 Task: Create a due date automation trigger when advanced on, on the monday after a card is due add dates starting this month at 11:00 AM.
Action: Mouse moved to (1112, 335)
Screenshot: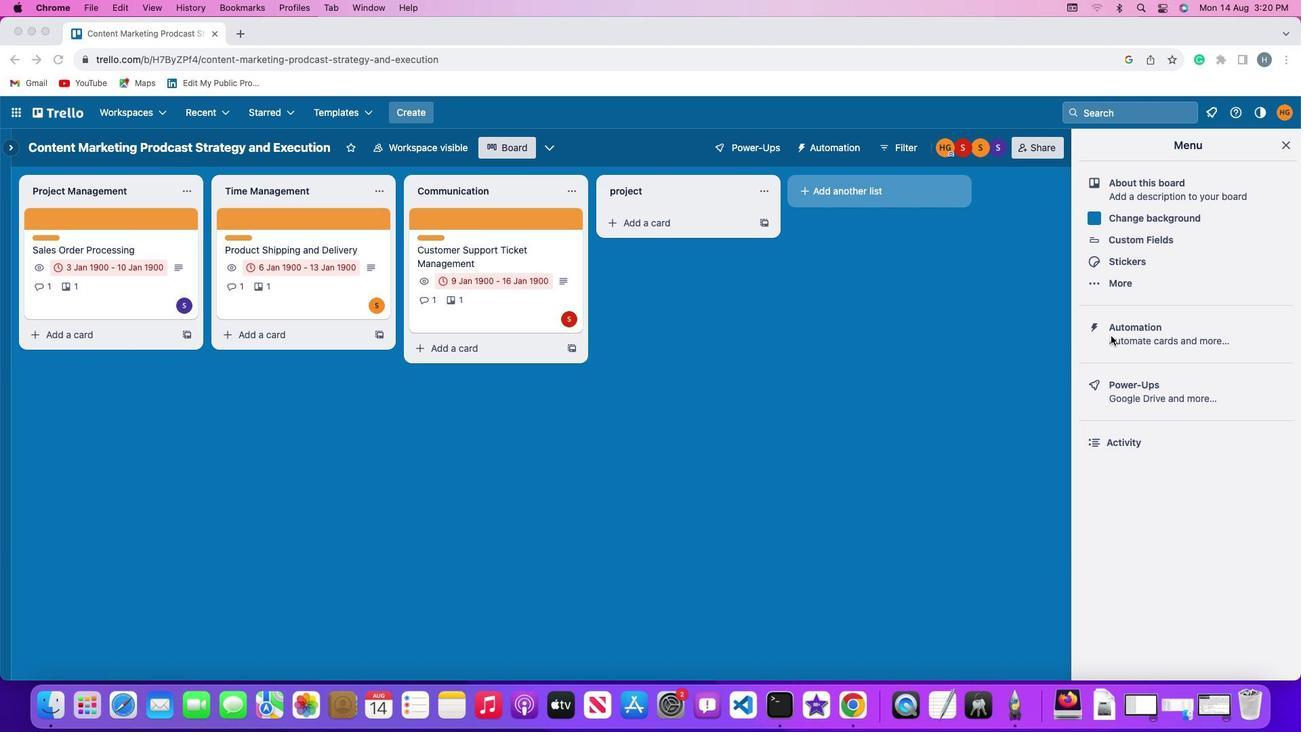 
Action: Mouse pressed left at (1112, 335)
Screenshot: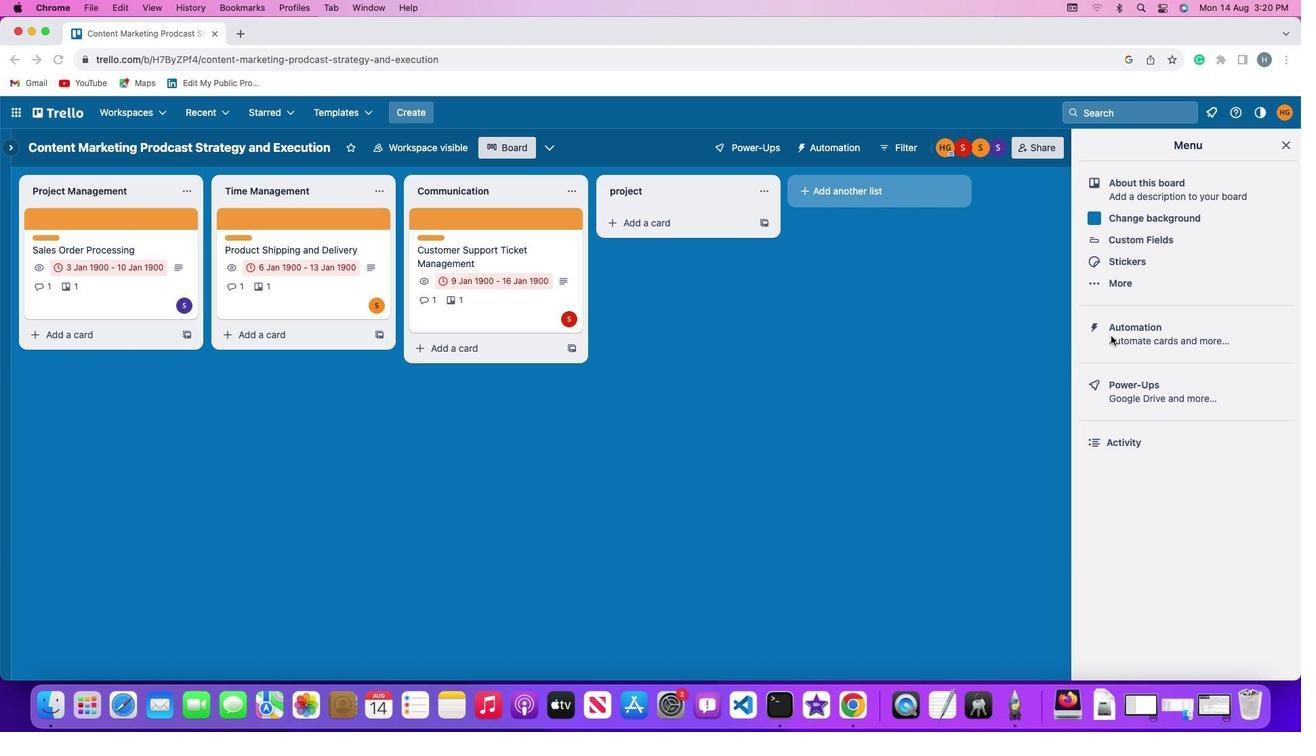 
Action: Mouse pressed left at (1112, 335)
Screenshot: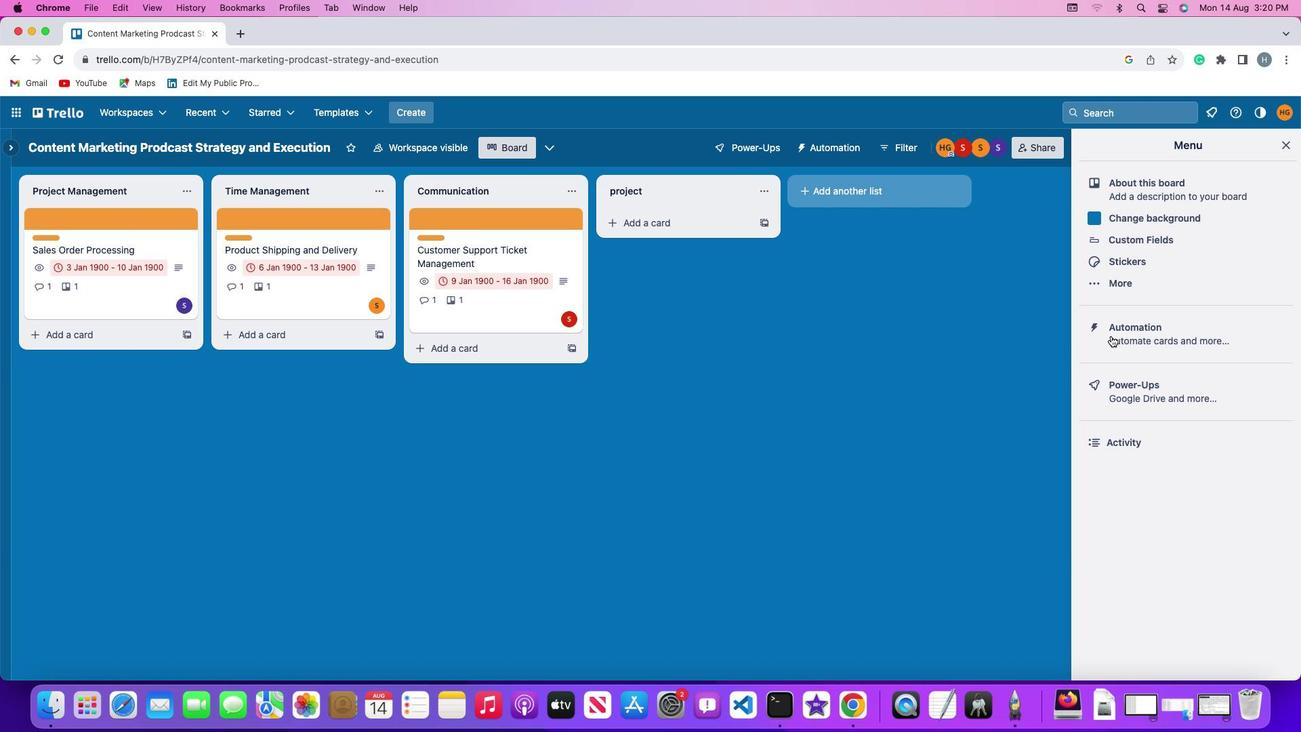 
Action: Mouse moved to (71, 318)
Screenshot: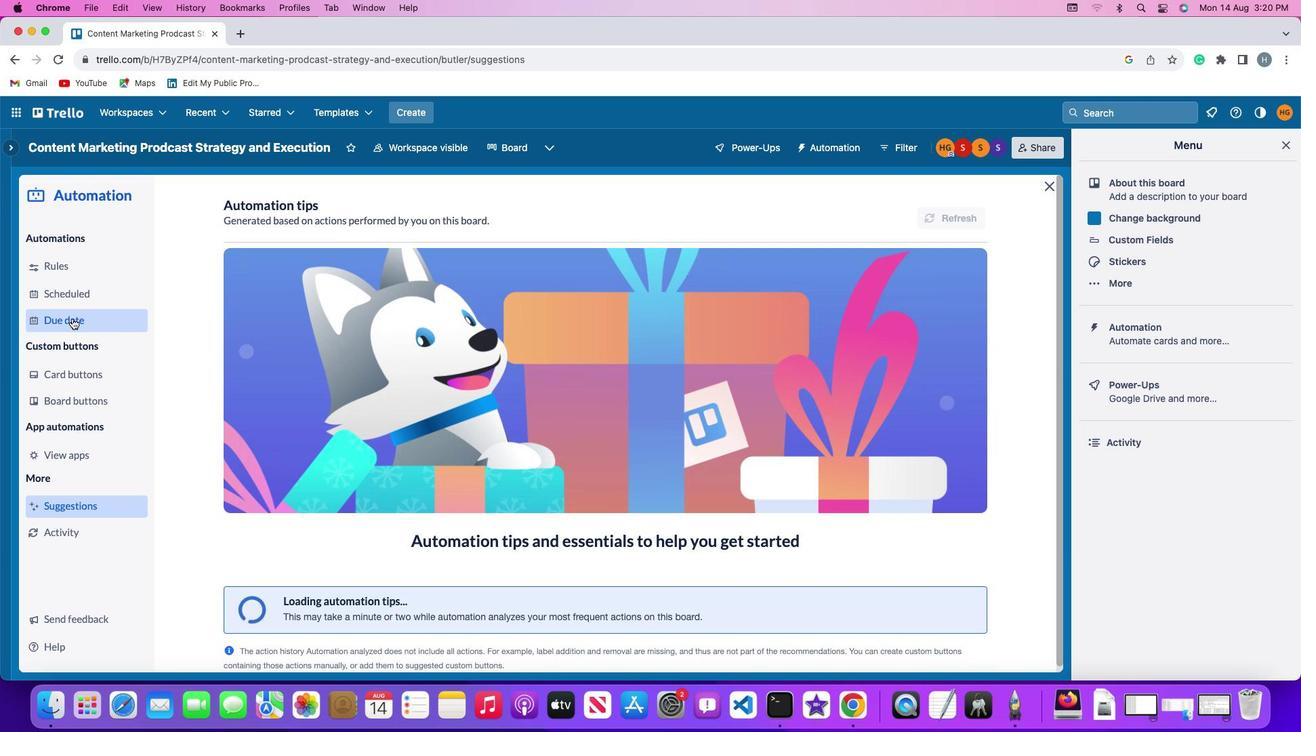 
Action: Mouse pressed left at (71, 318)
Screenshot: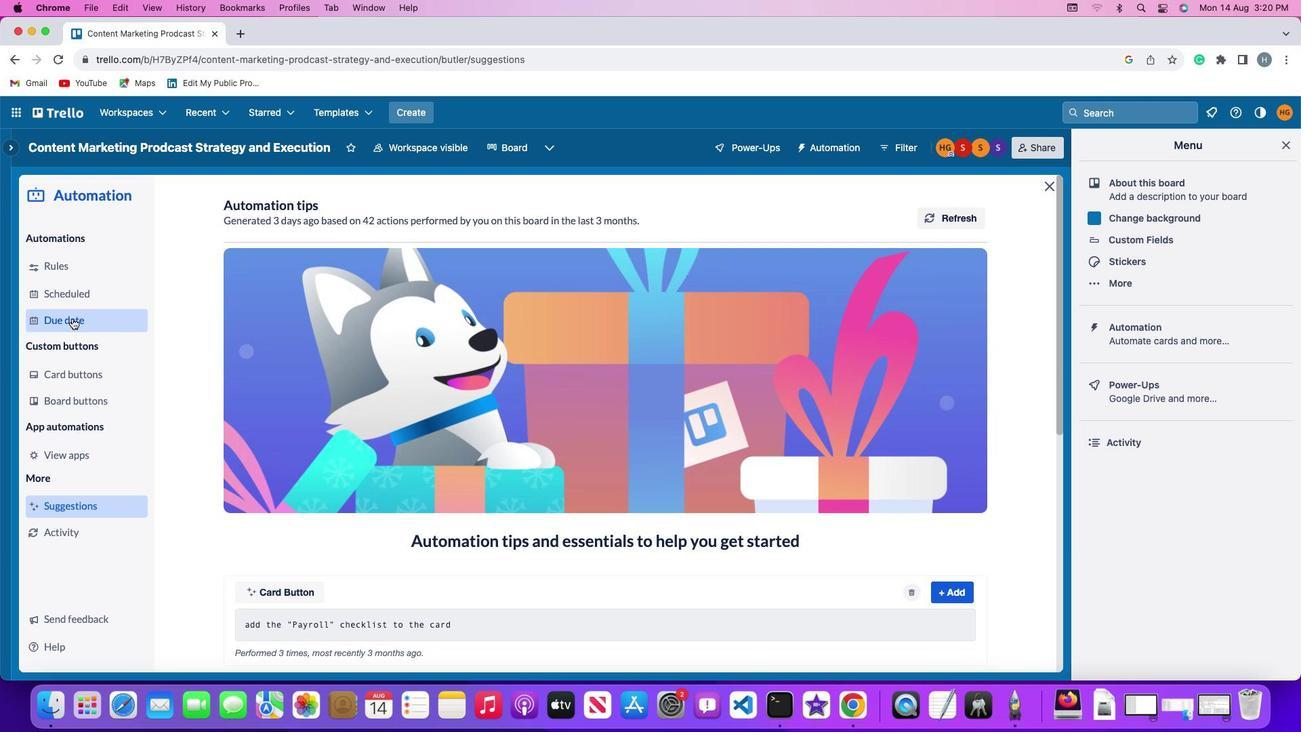 
Action: Mouse moved to (918, 208)
Screenshot: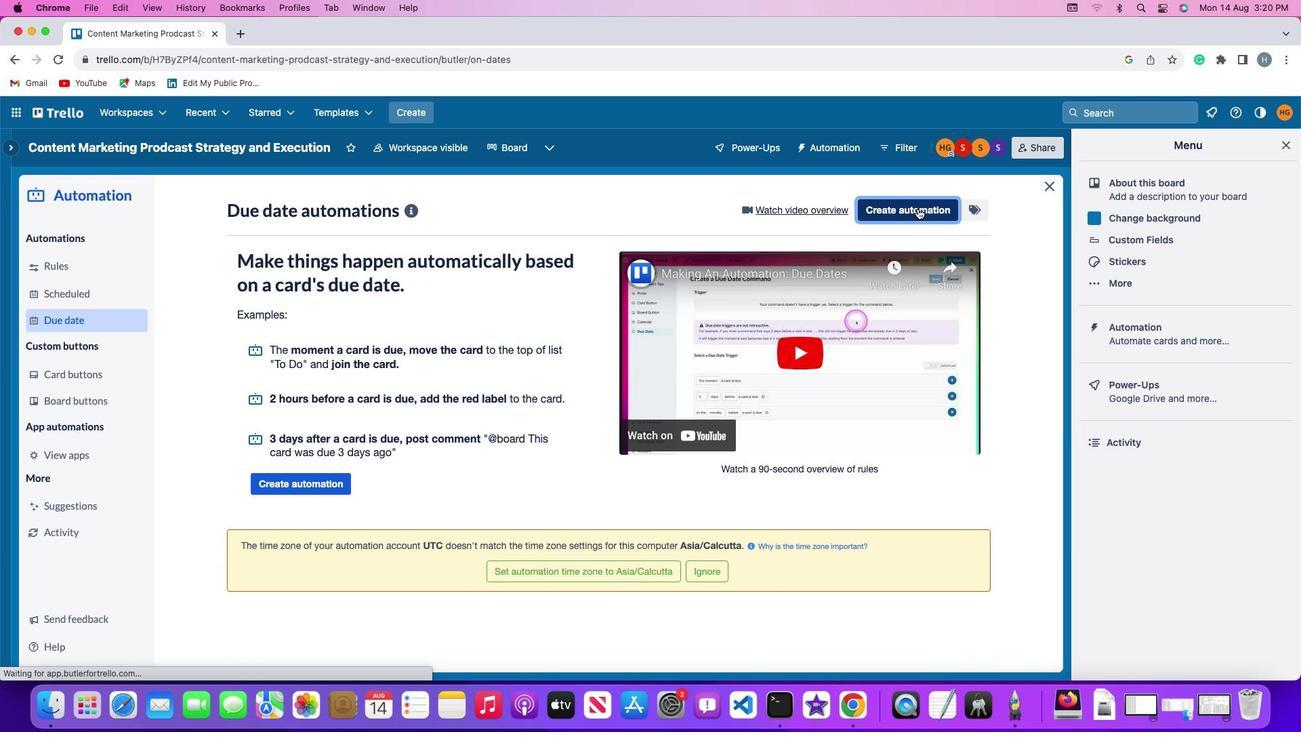 
Action: Mouse pressed left at (918, 208)
Screenshot: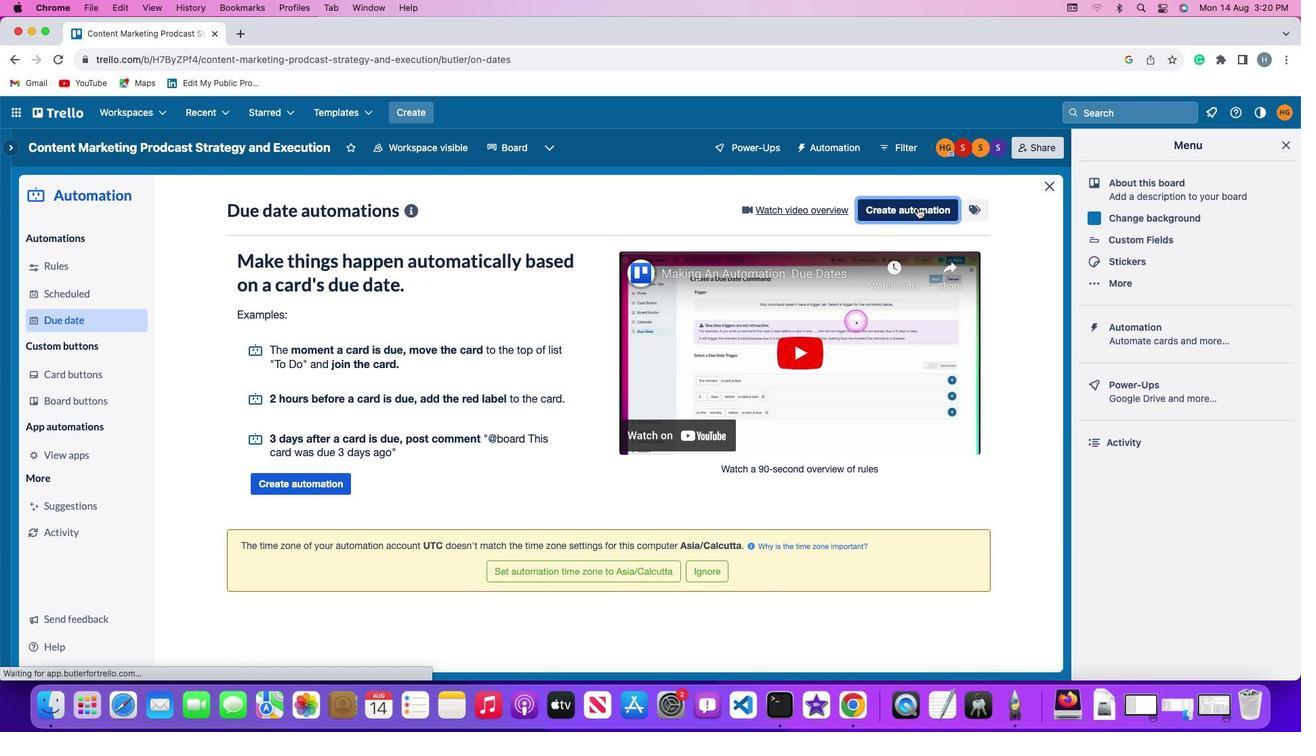 
Action: Mouse moved to (309, 344)
Screenshot: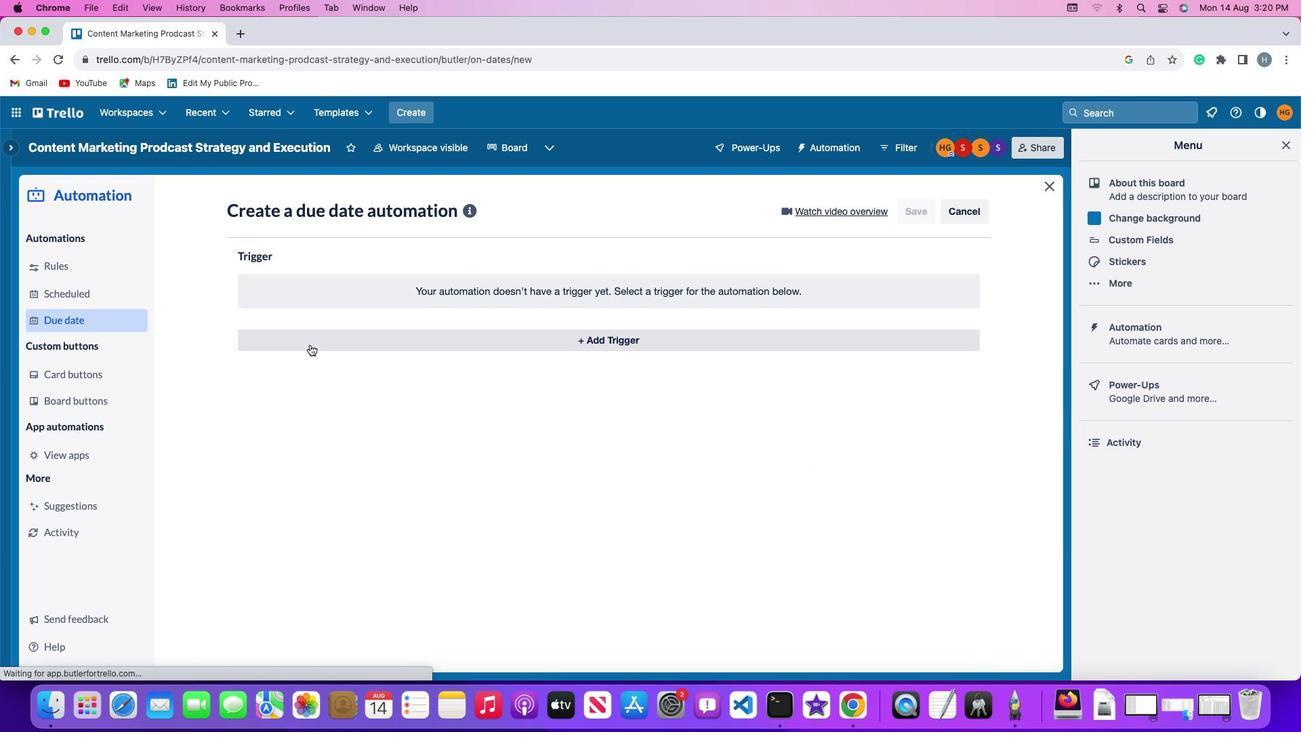 
Action: Mouse pressed left at (309, 344)
Screenshot: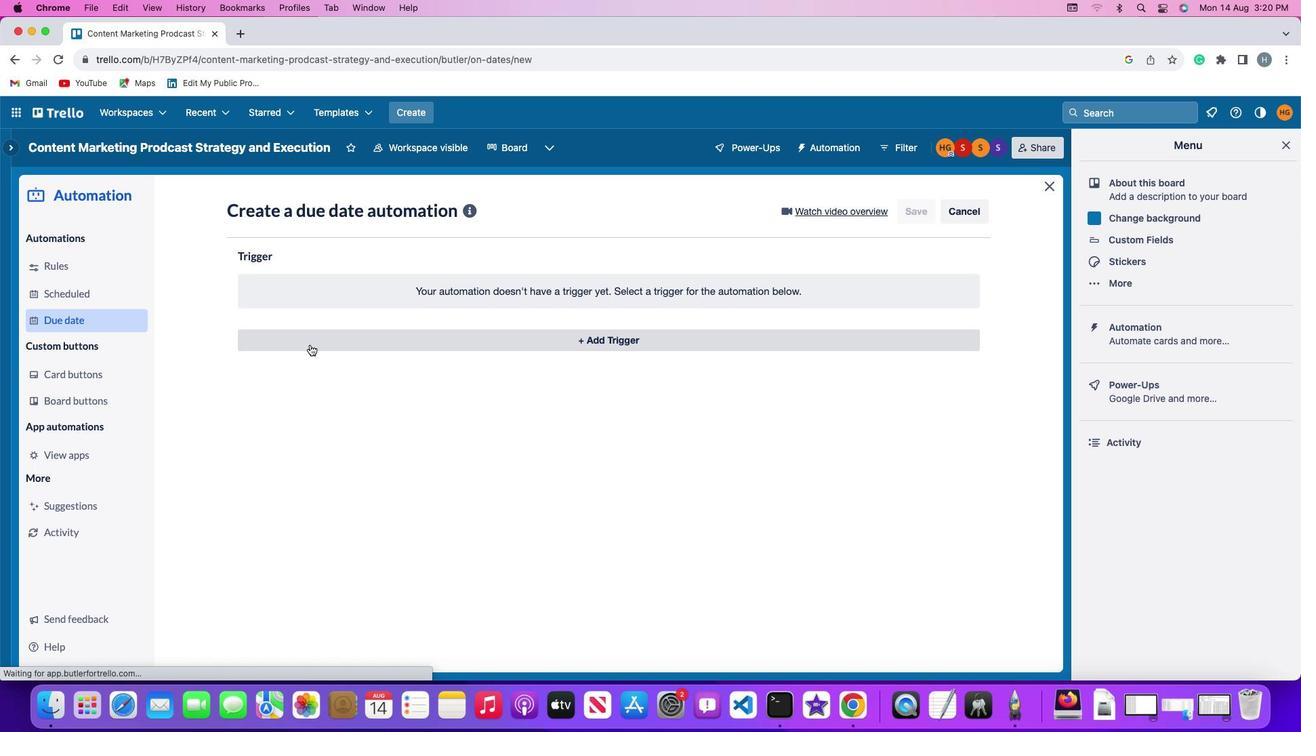 
Action: Mouse moved to (311, 596)
Screenshot: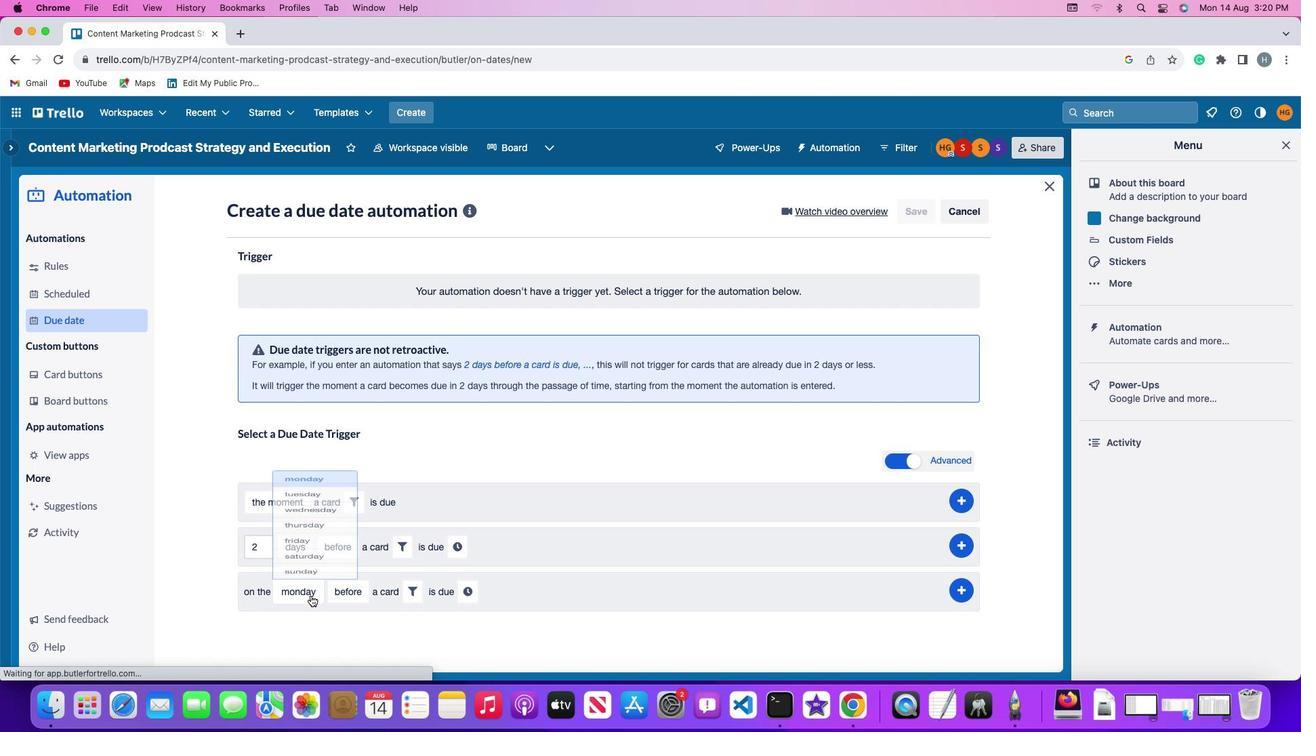 
Action: Mouse pressed left at (311, 596)
Screenshot: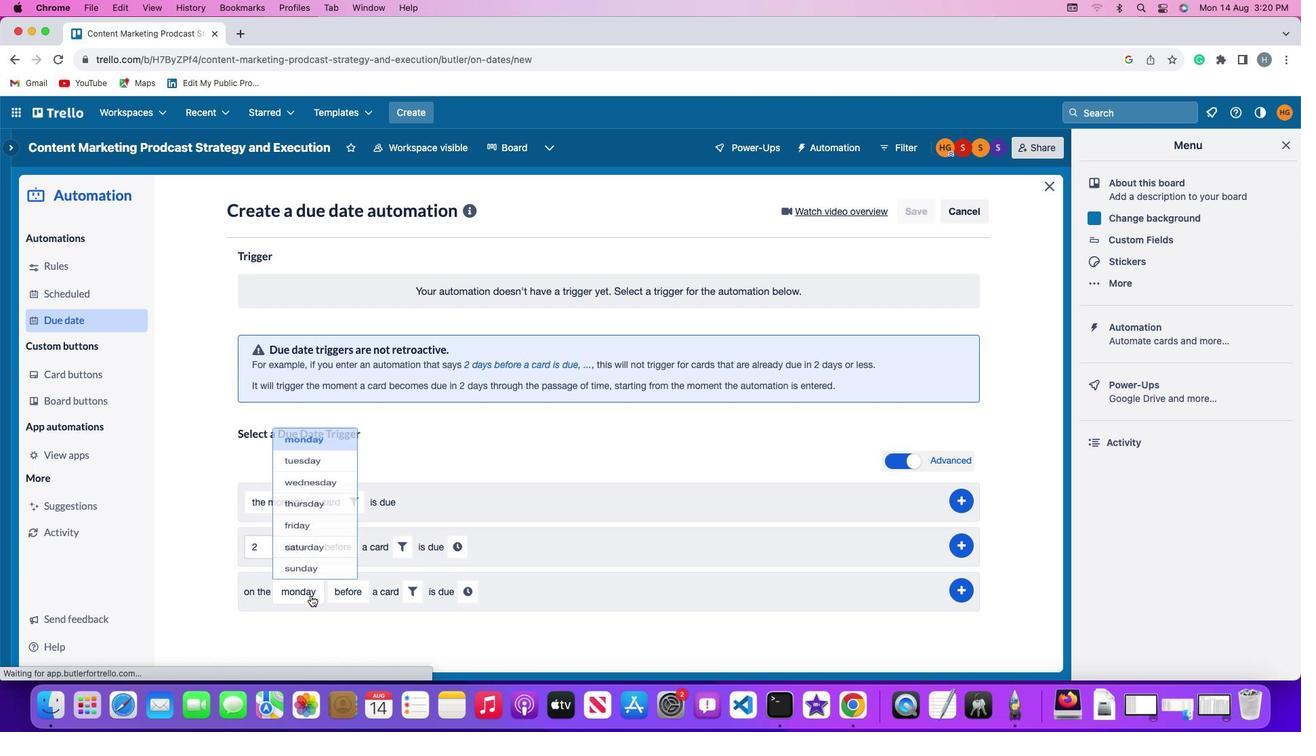 
Action: Mouse moved to (307, 410)
Screenshot: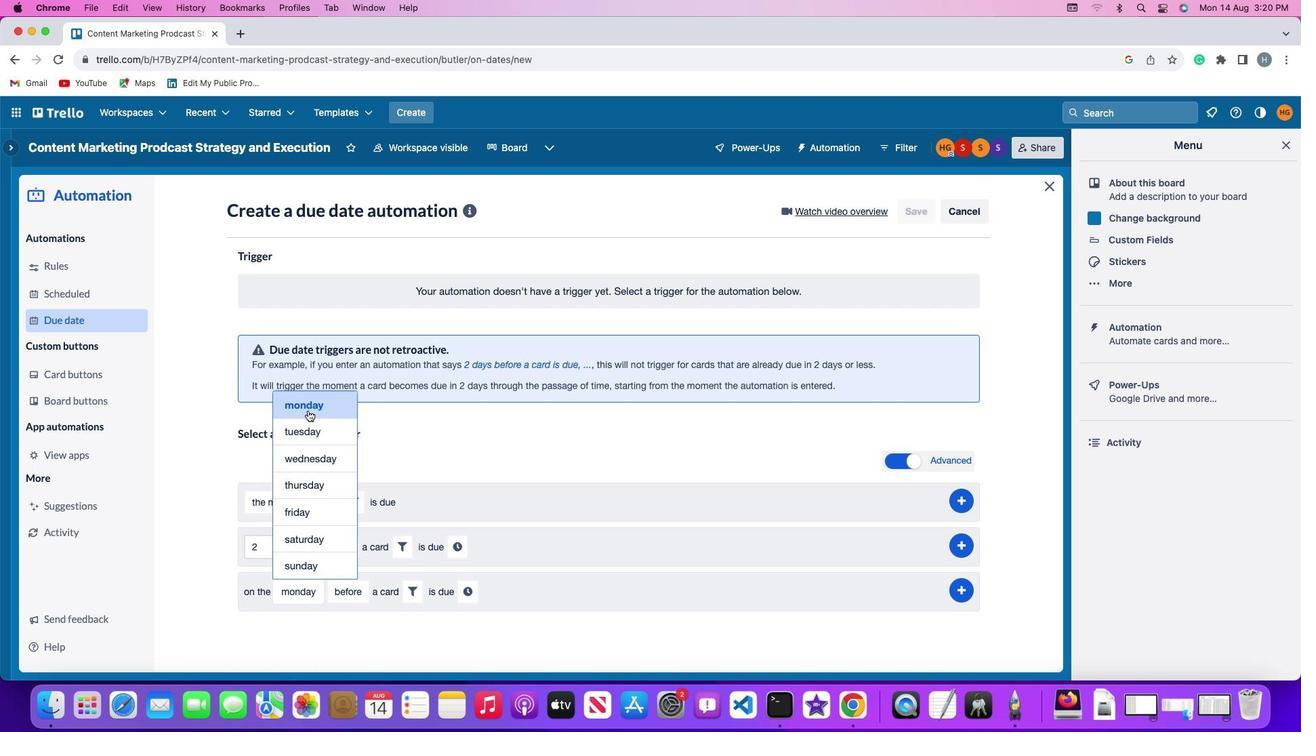 
Action: Mouse pressed left at (307, 410)
Screenshot: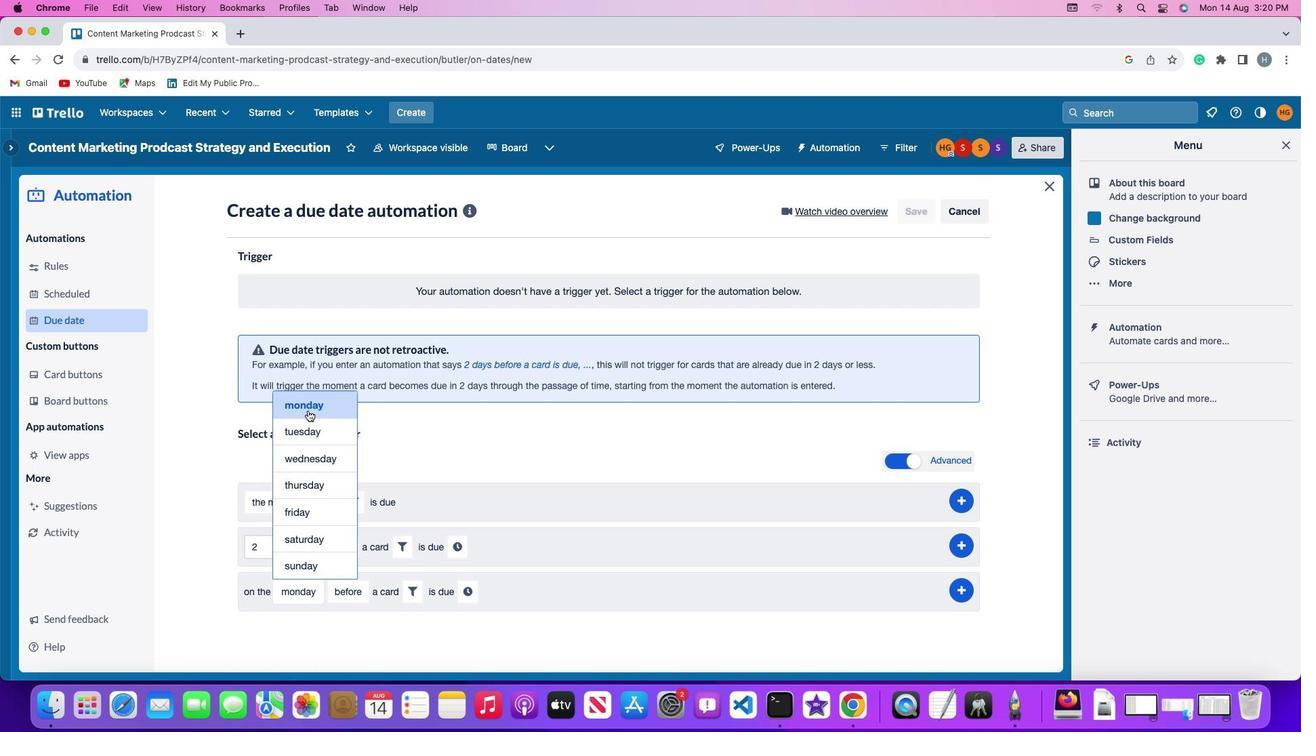 
Action: Mouse moved to (358, 589)
Screenshot: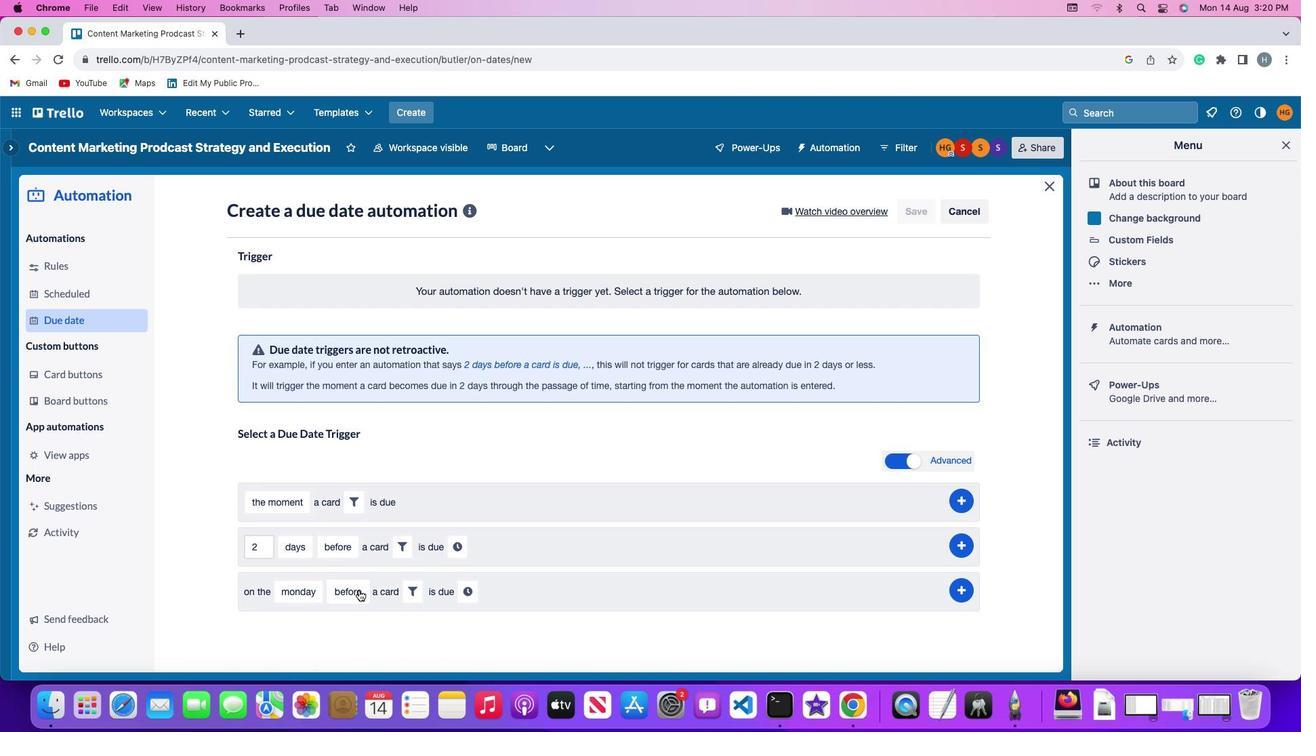 
Action: Mouse pressed left at (358, 589)
Screenshot: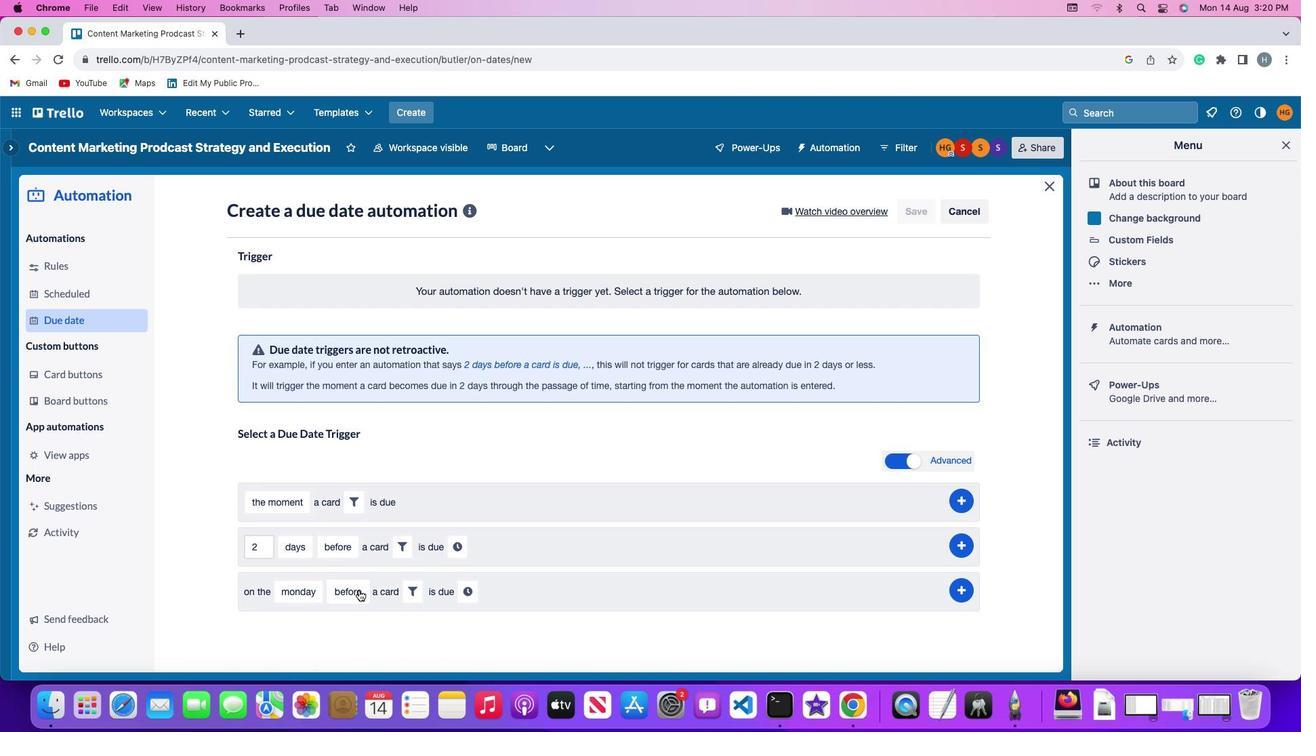 
Action: Mouse moved to (366, 502)
Screenshot: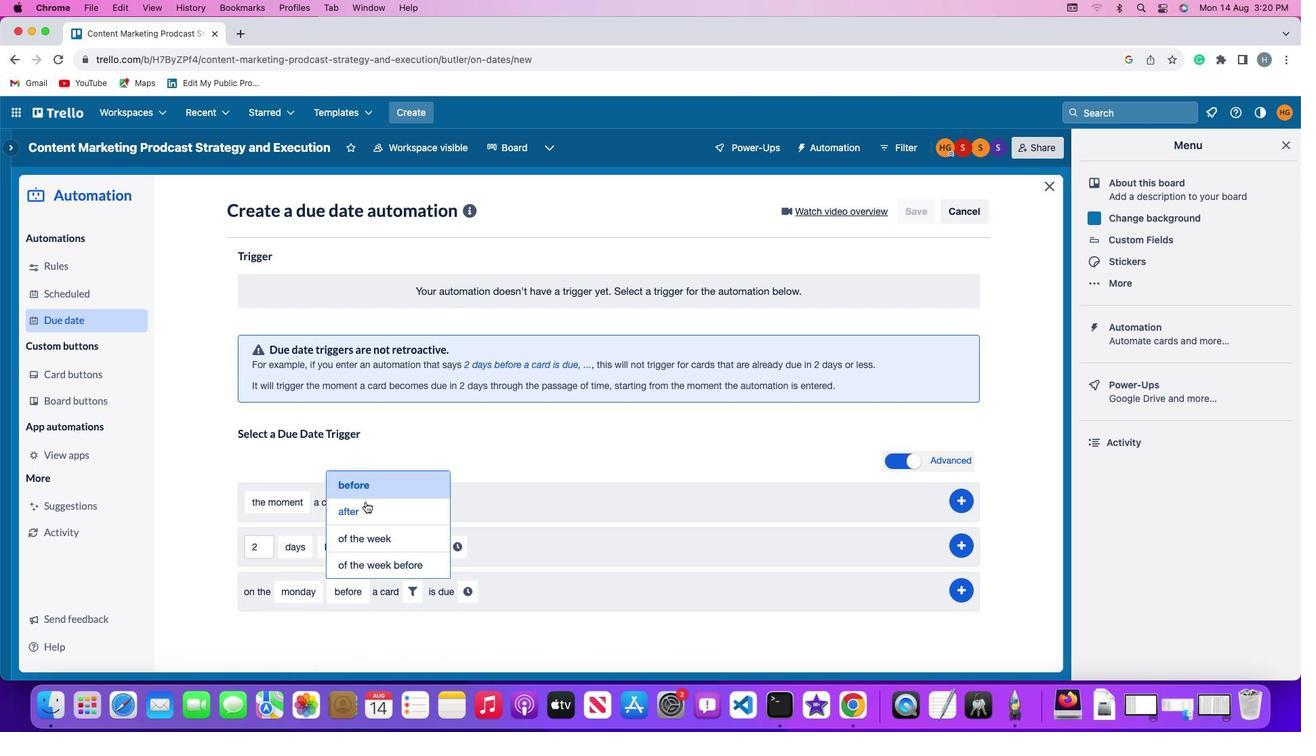 
Action: Mouse pressed left at (366, 502)
Screenshot: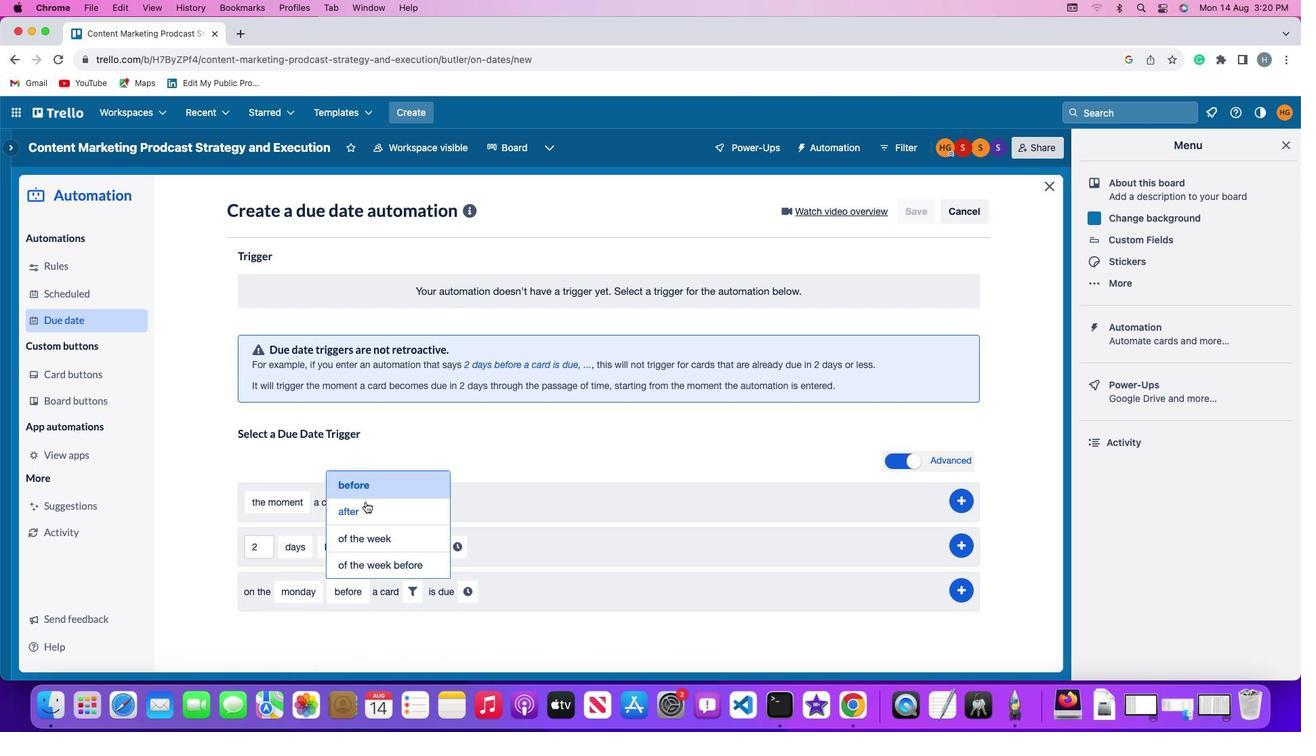 
Action: Mouse moved to (402, 590)
Screenshot: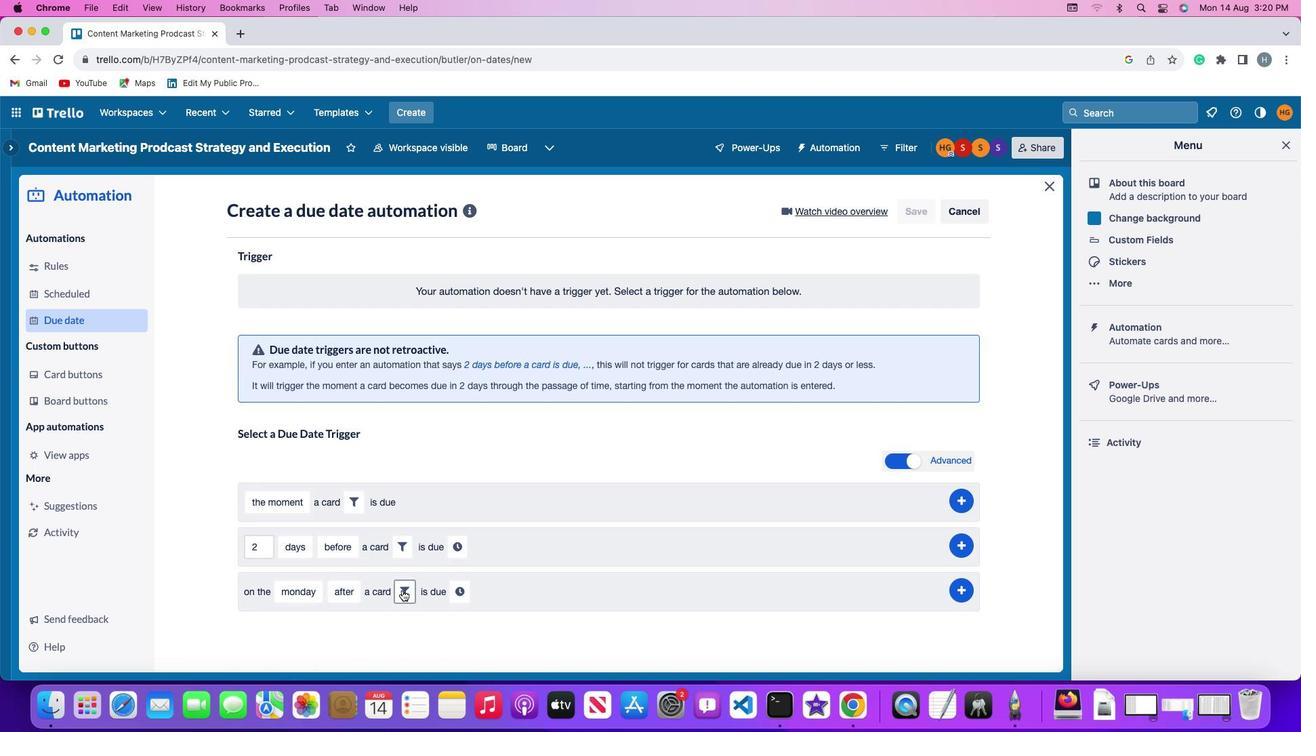 
Action: Mouse pressed left at (402, 590)
Screenshot: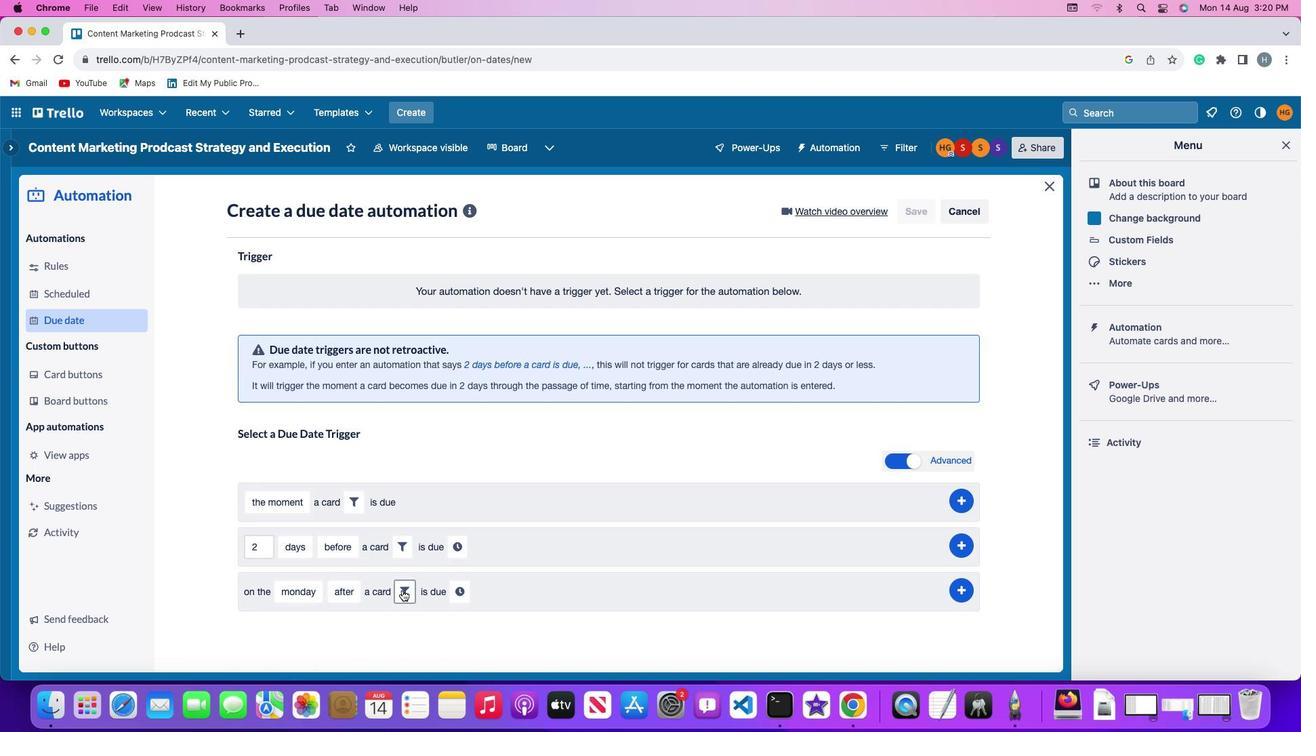 
Action: Mouse moved to (469, 639)
Screenshot: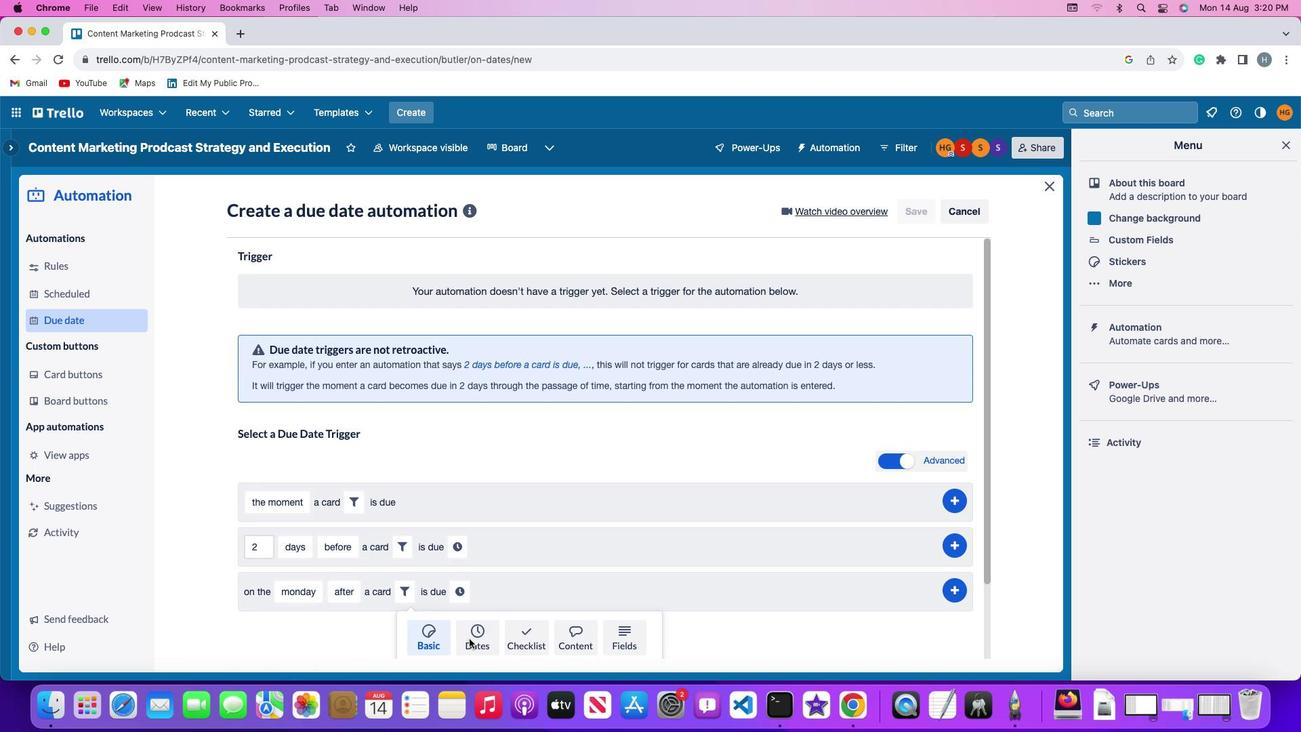 
Action: Mouse pressed left at (469, 639)
Screenshot: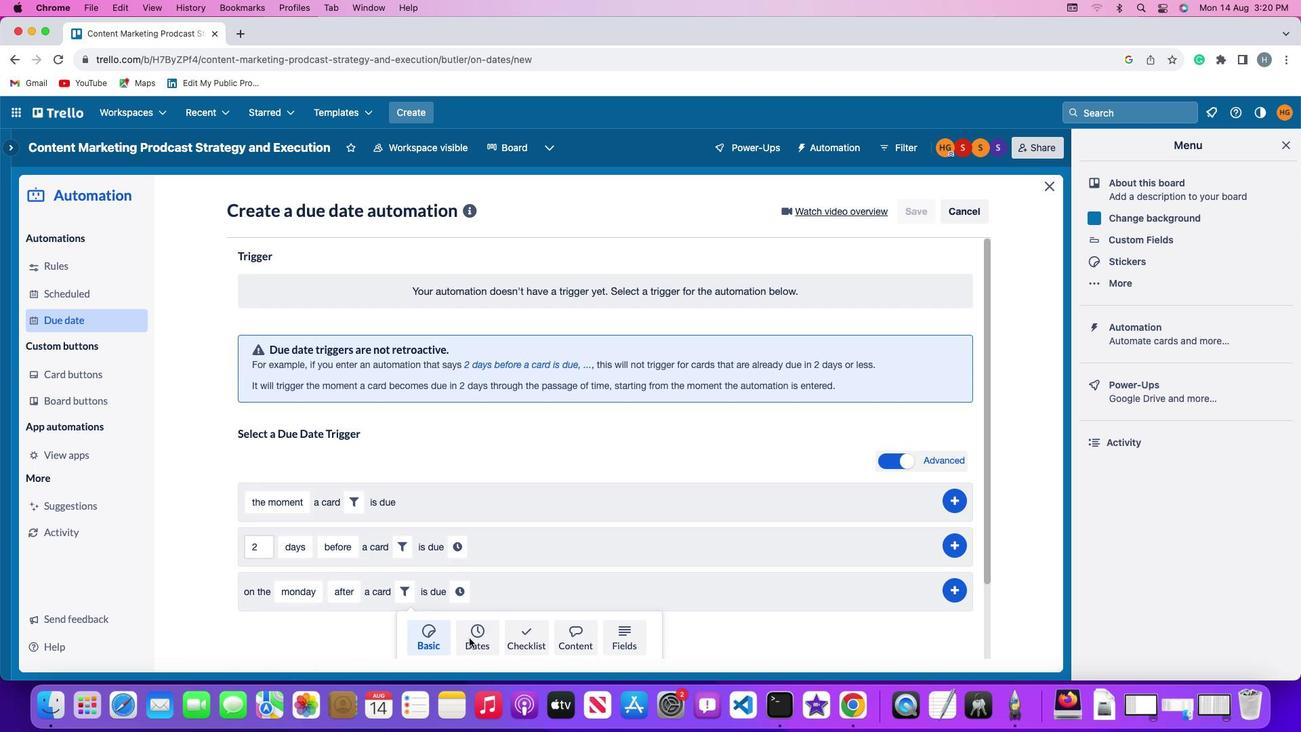 
Action: Mouse moved to (356, 636)
Screenshot: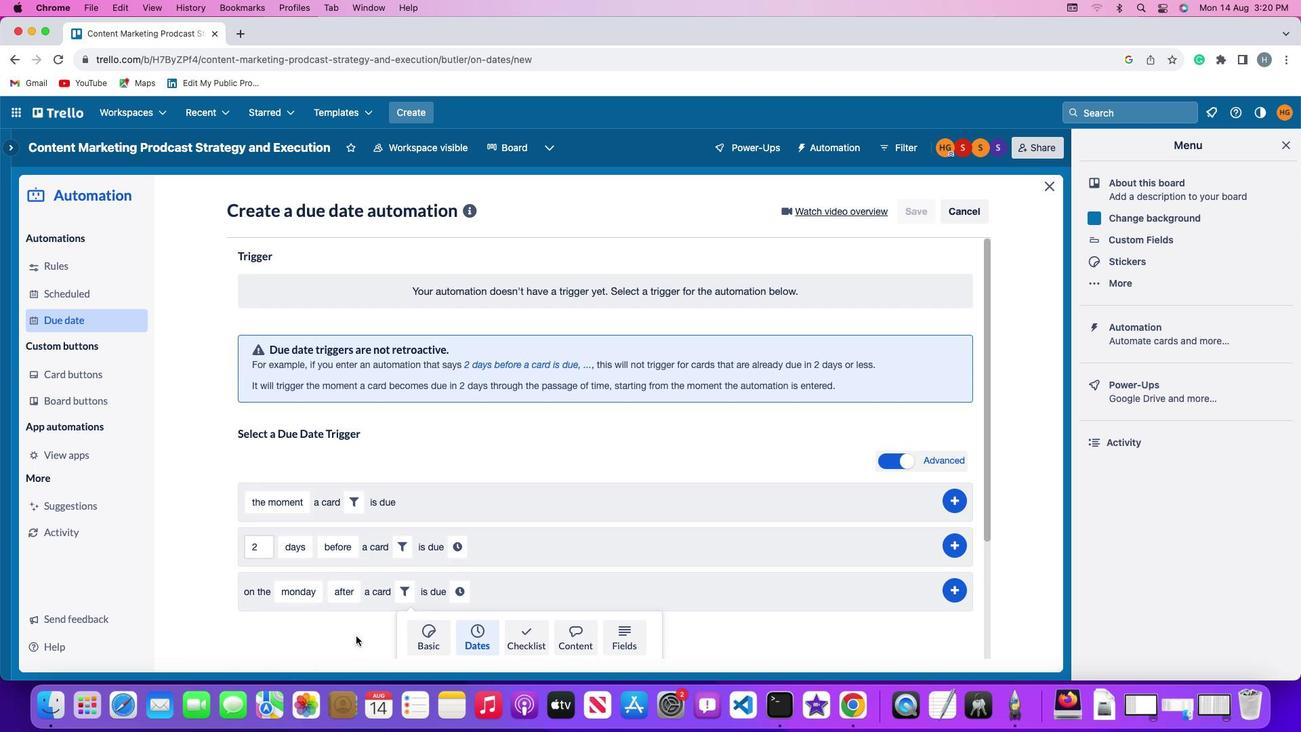 
Action: Mouse scrolled (356, 636) with delta (0, 0)
Screenshot: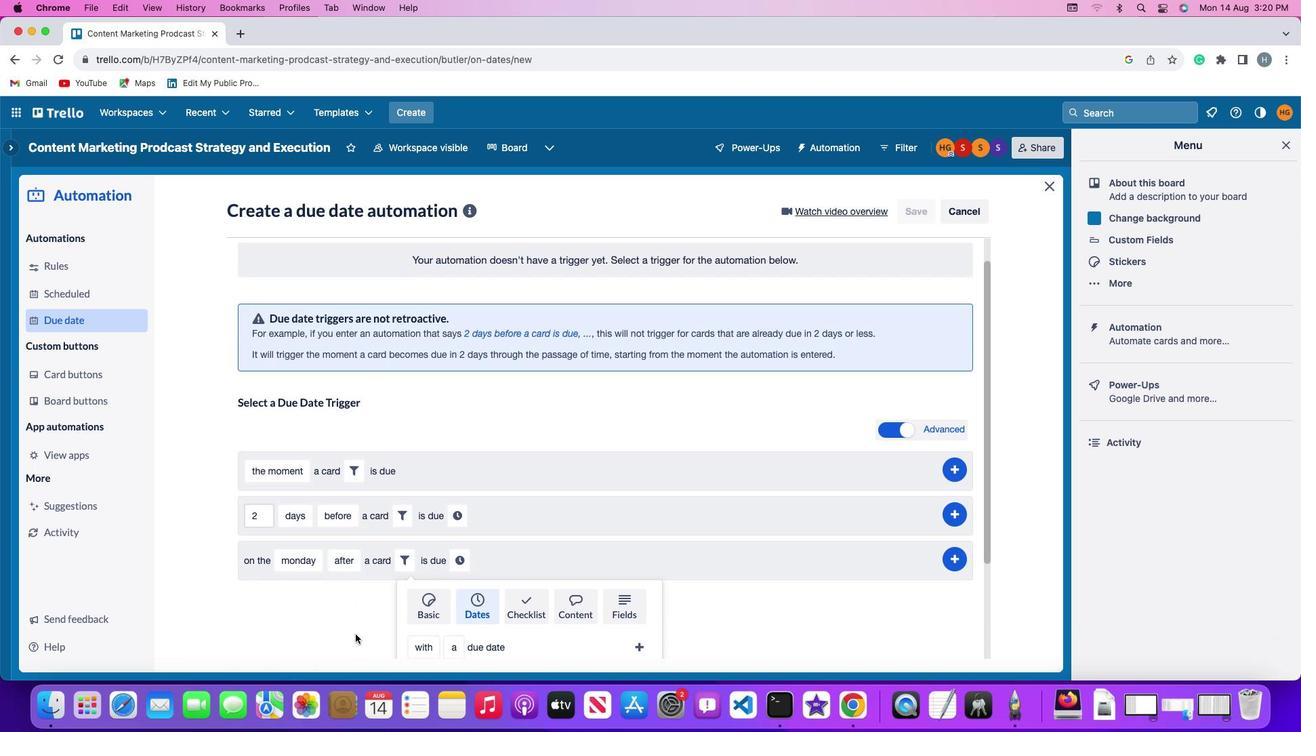 
Action: Mouse scrolled (356, 636) with delta (0, 0)
Screenshot: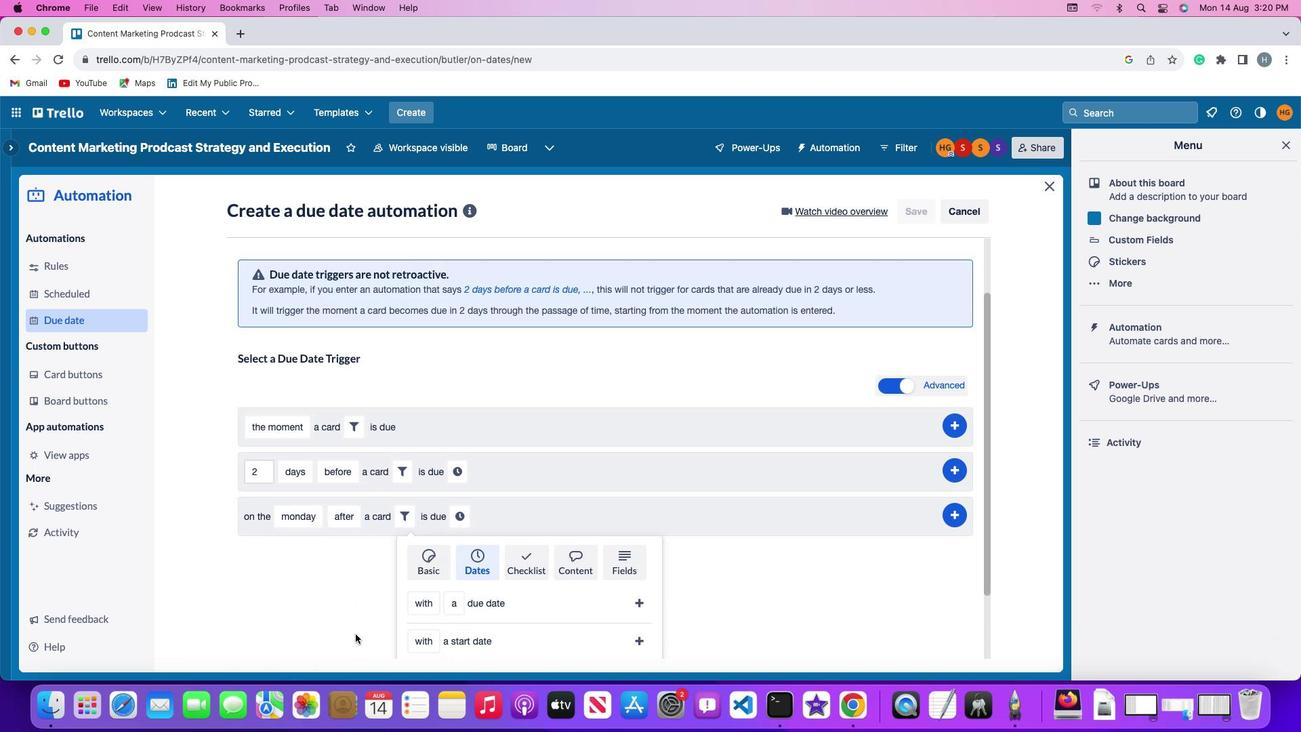 
Action: Mouse scrolled (356, 636) with delta (0, -2)
Screenshot: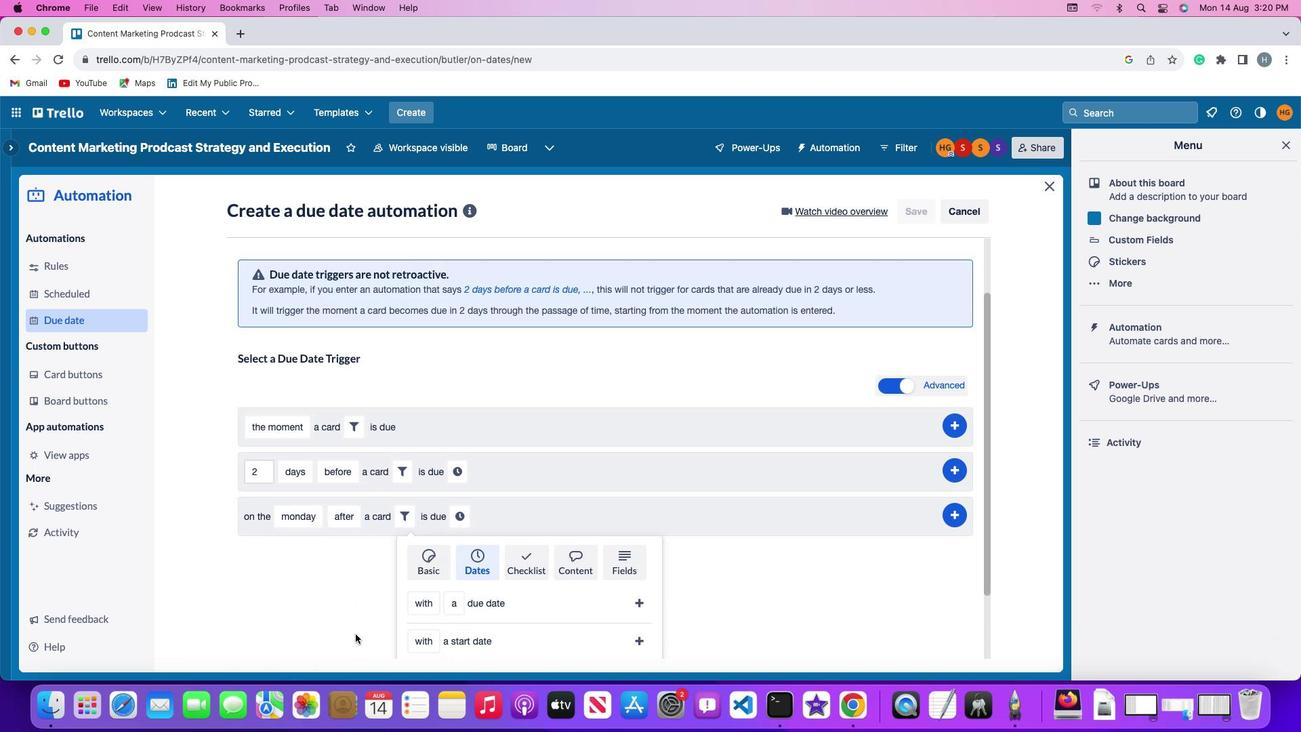 
Action: Mouse scrolled (356, 636) with delta (0, -3)
Screenshot: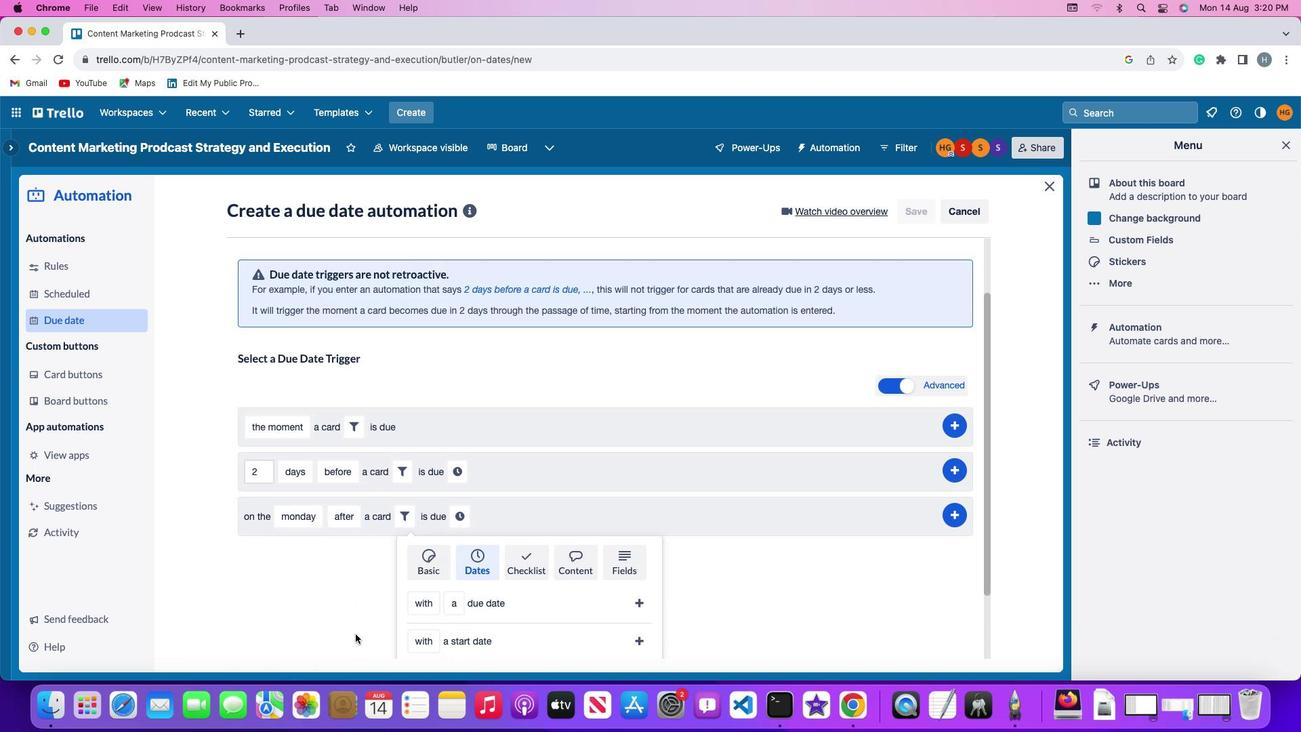 
Action: Mouse moved to (356, 635)
Screenshot: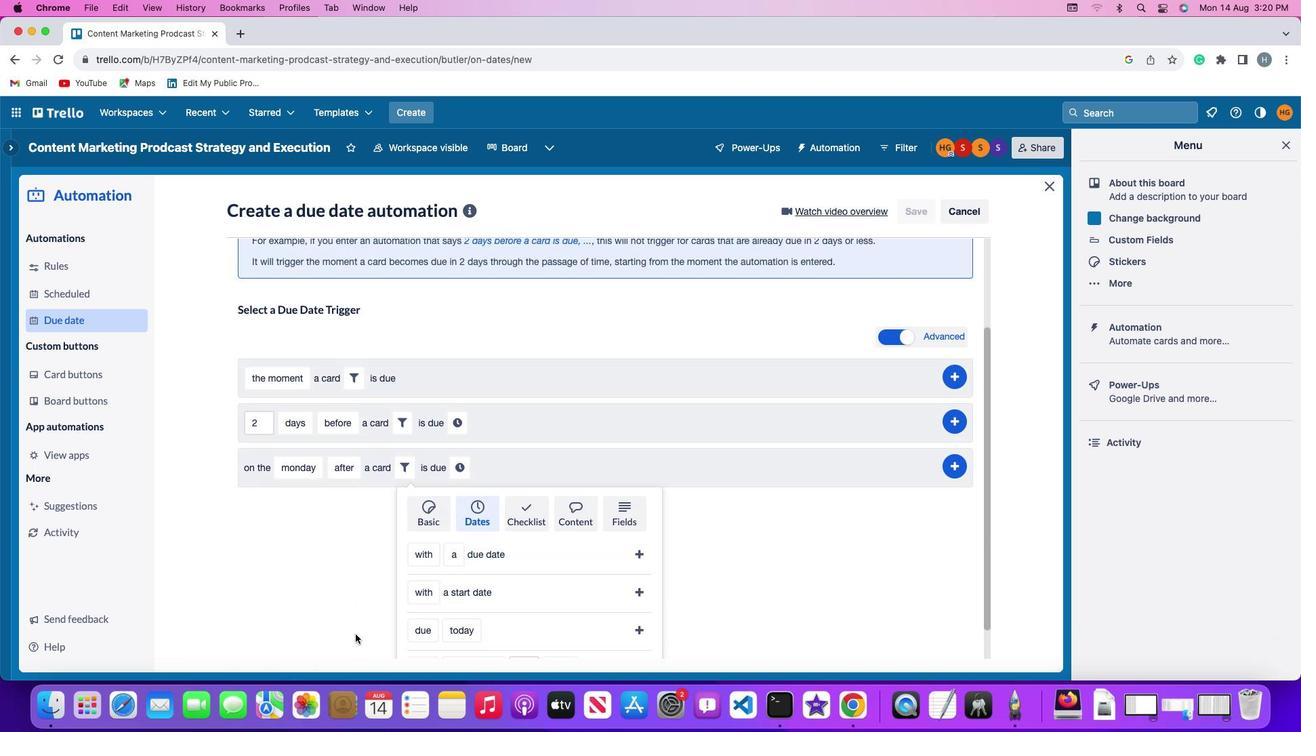 
Action: Mouse scrolled (356, 635) with delta (0, -4)
Screenshot: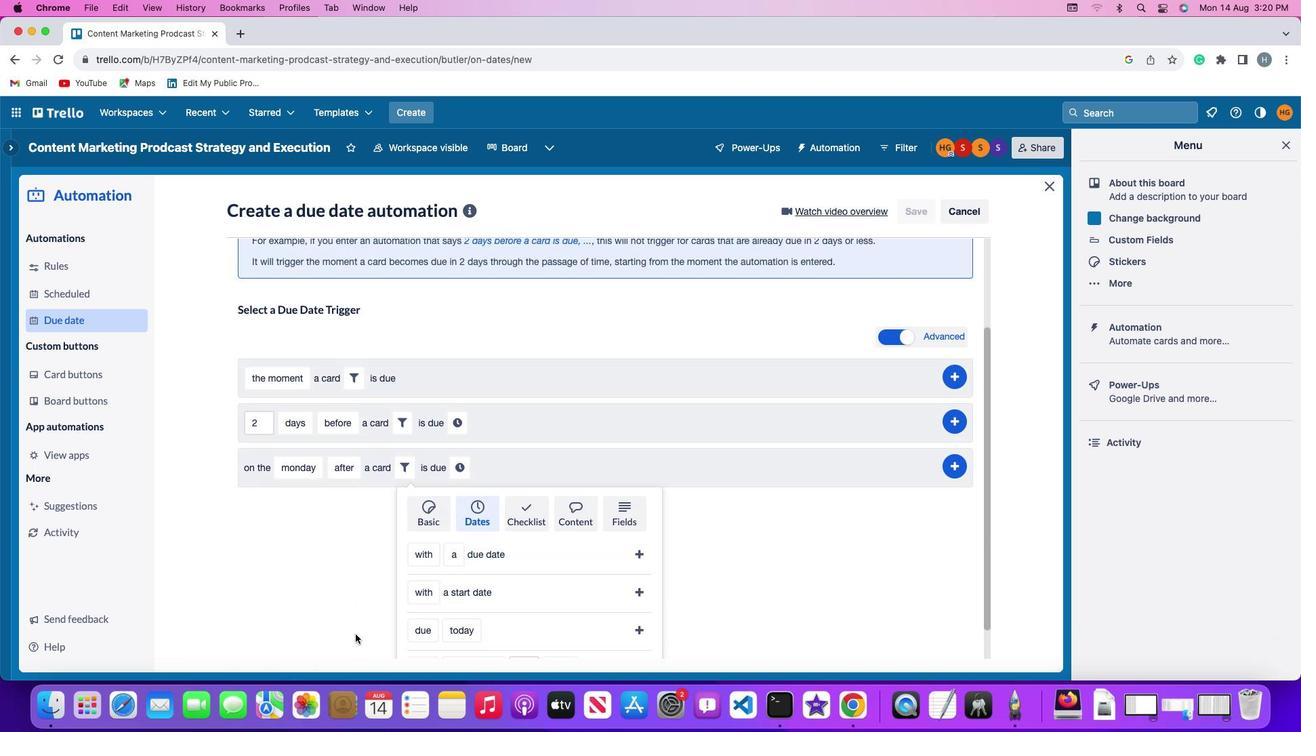 
Action: Mouse moved to (355, 634)
Screenshot: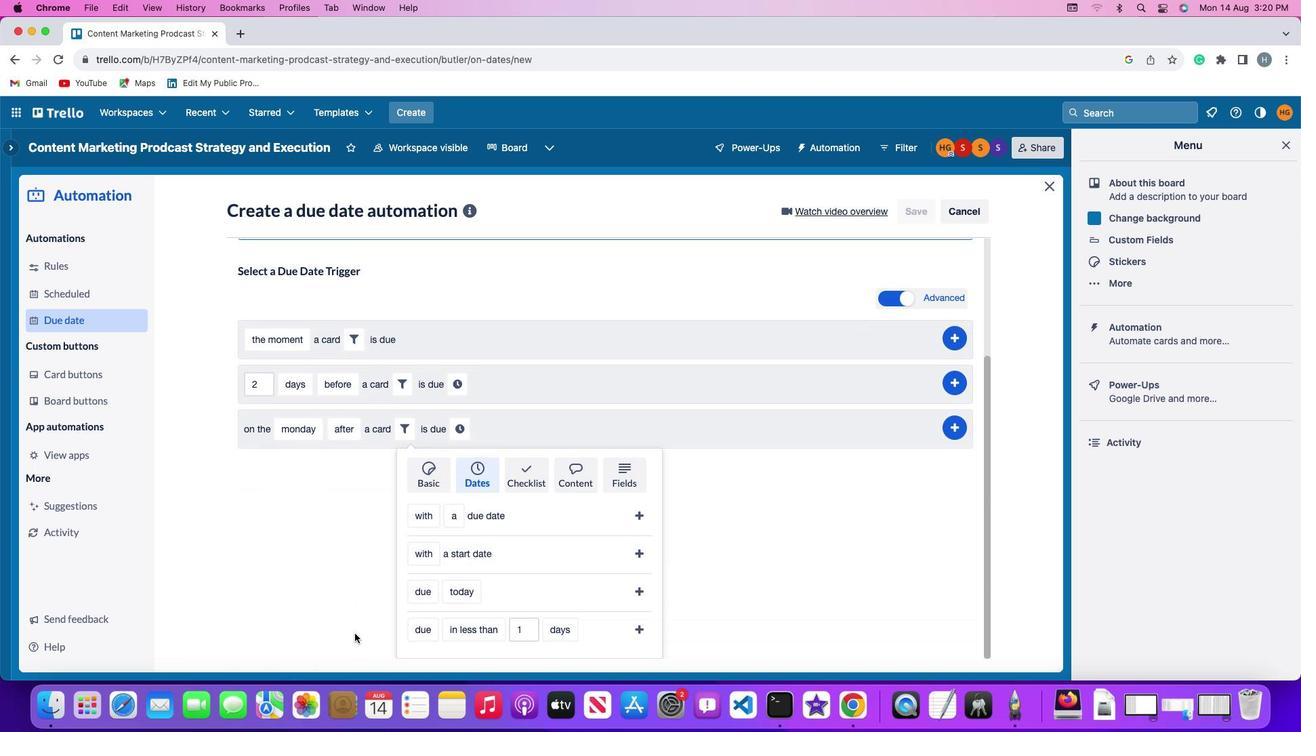 
Action: Mouse scrolled (355, 634) with delta (0, 0)
Screenshot: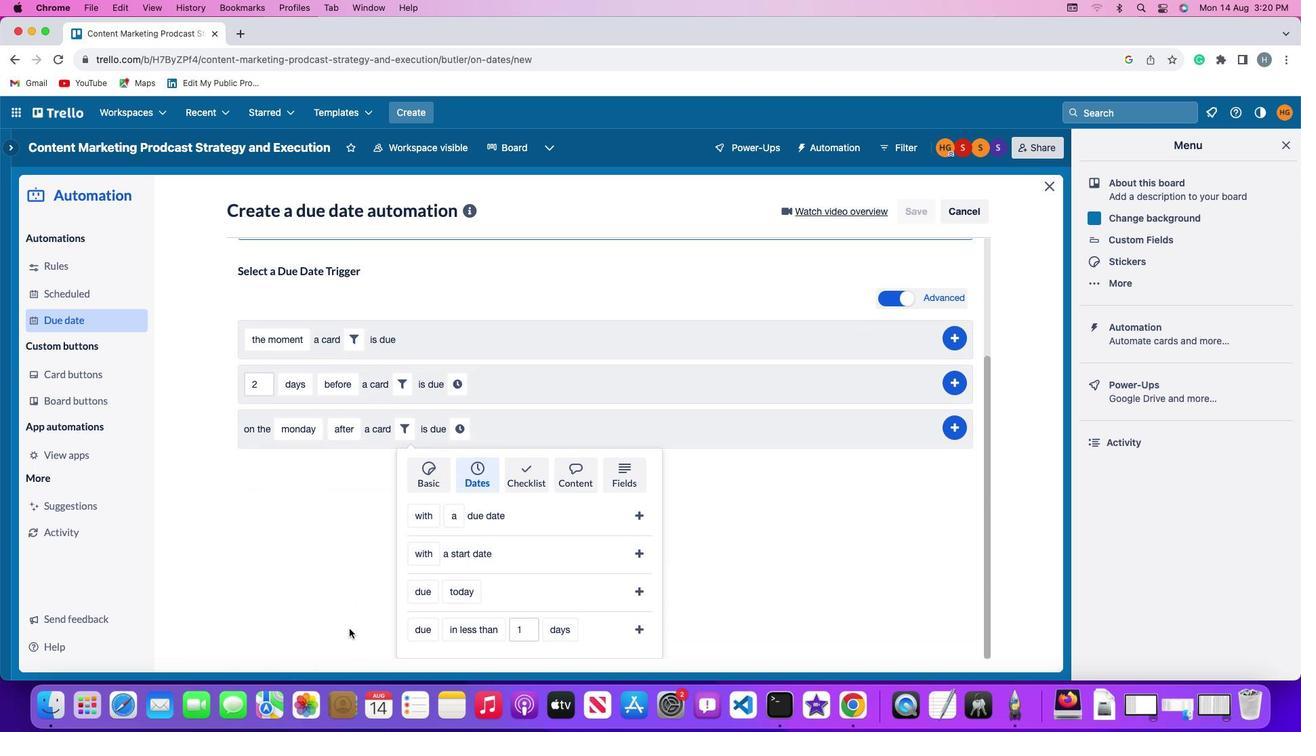 
Action: Mouse scrolled (355, 634) with delta (0, 0)
Screenshot: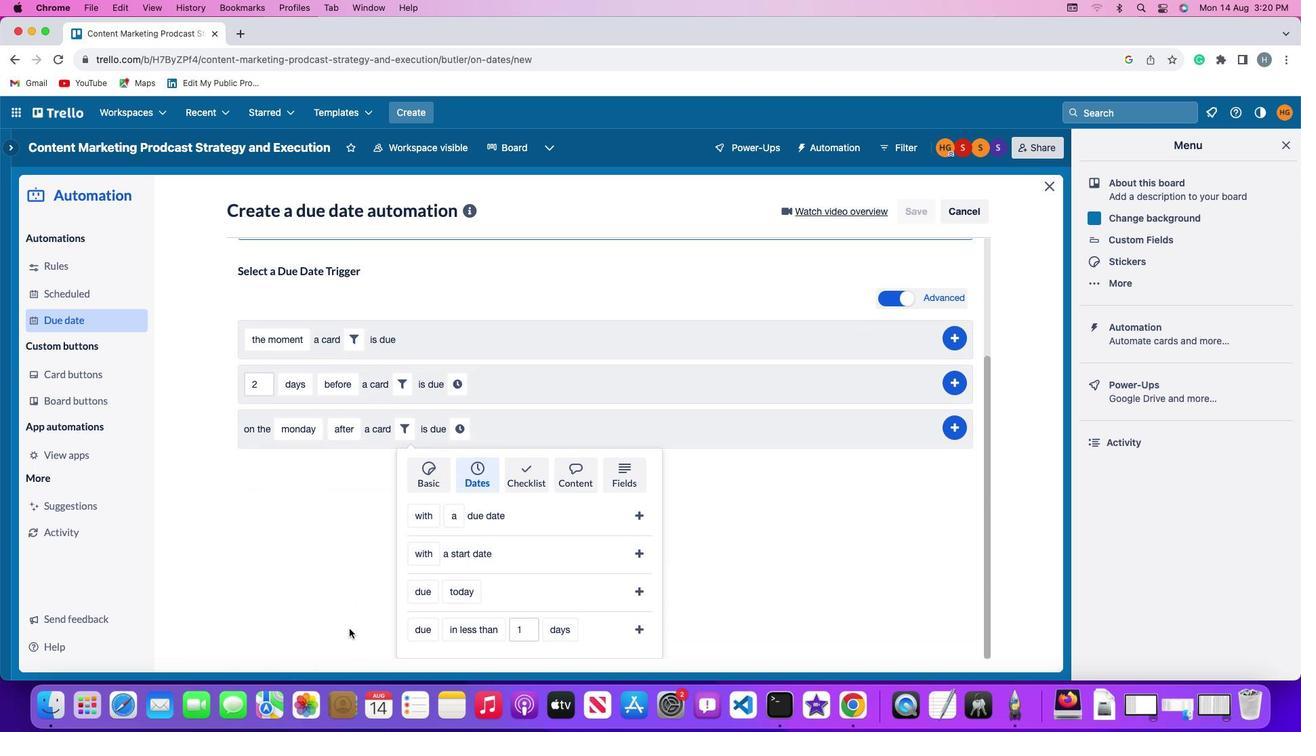 
Action: Mouse moved to (355, 634)
Screenshot: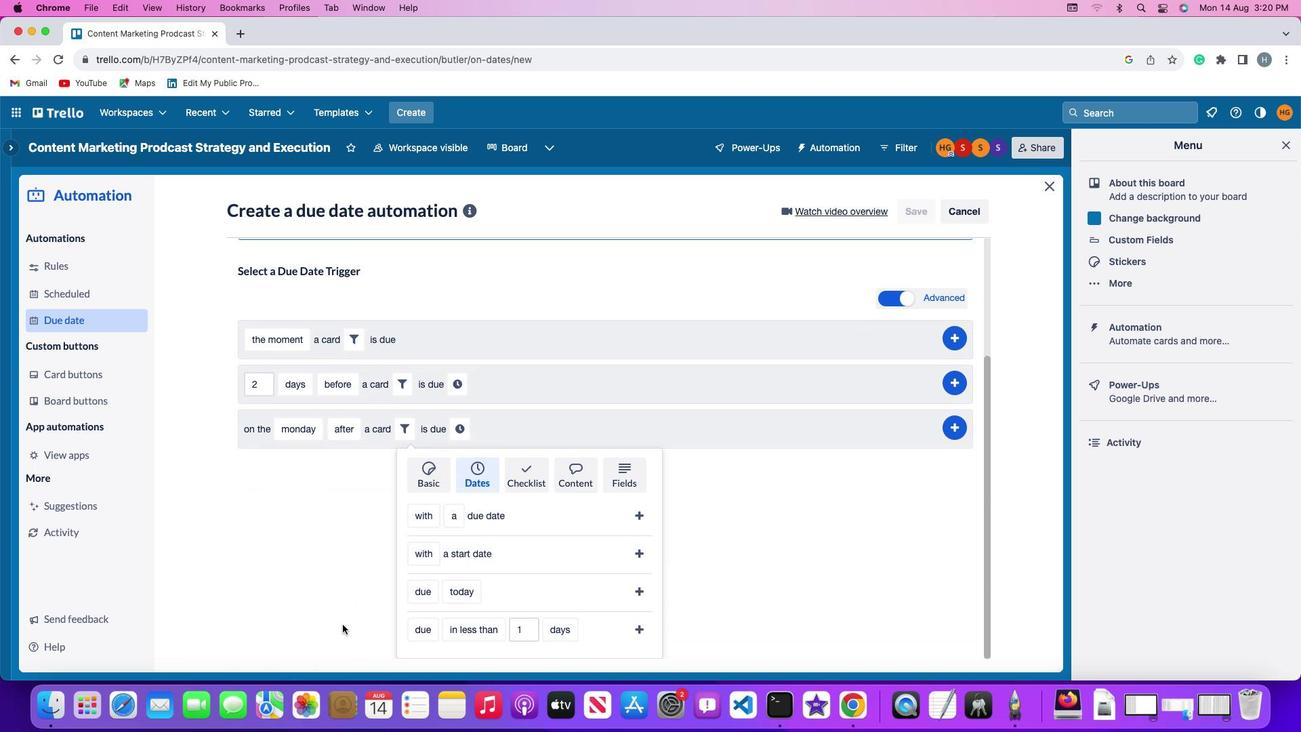 
Action: Mouse scrolled (355, 634) with delta (0, -2)
Screenshot: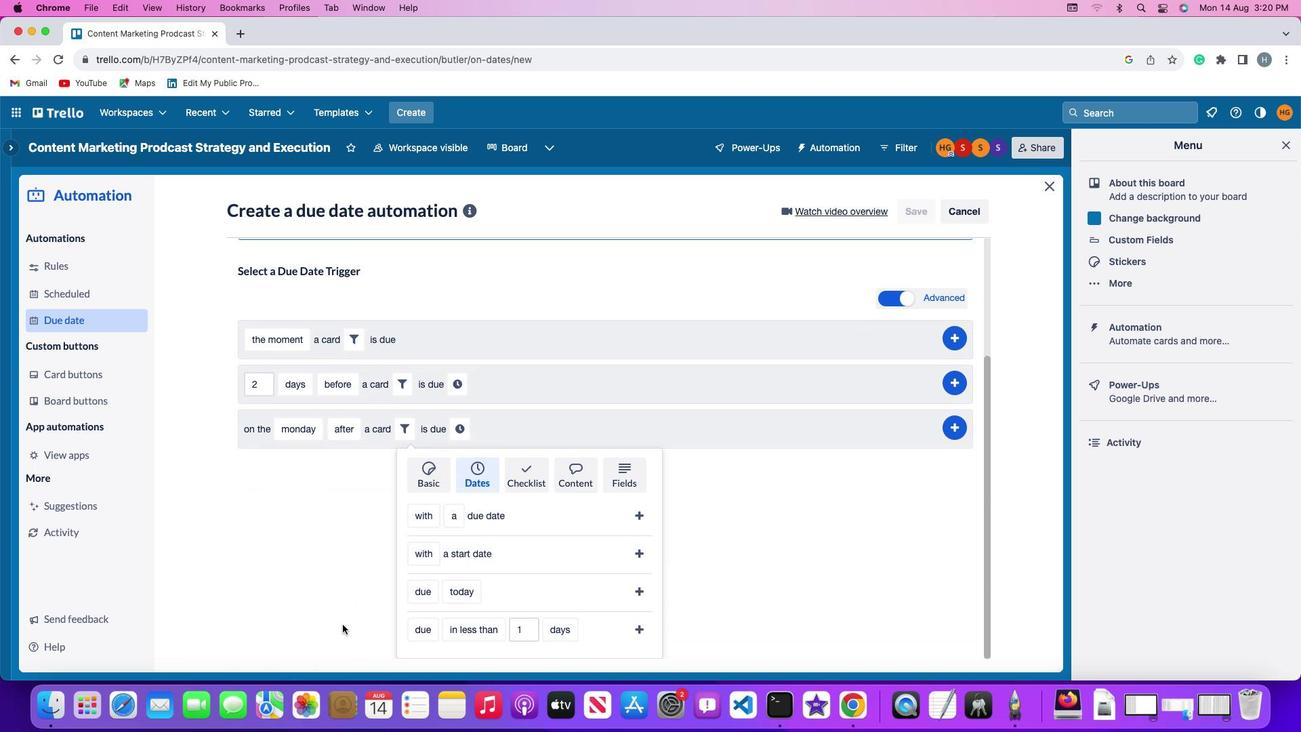 
Action: Mouse moved to (354, 634)
Screenshot: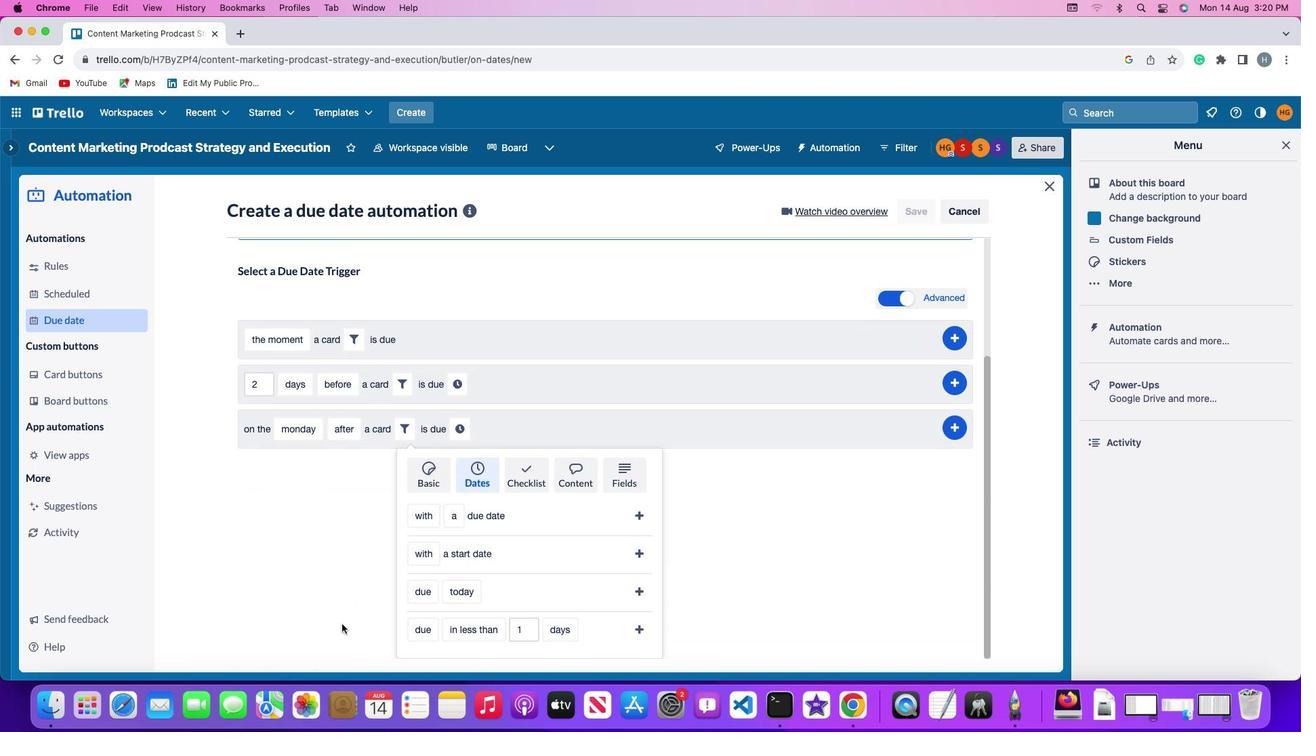 
Action: Mouse scrolled (354, 634) with delta (0, -3)
Screenshot: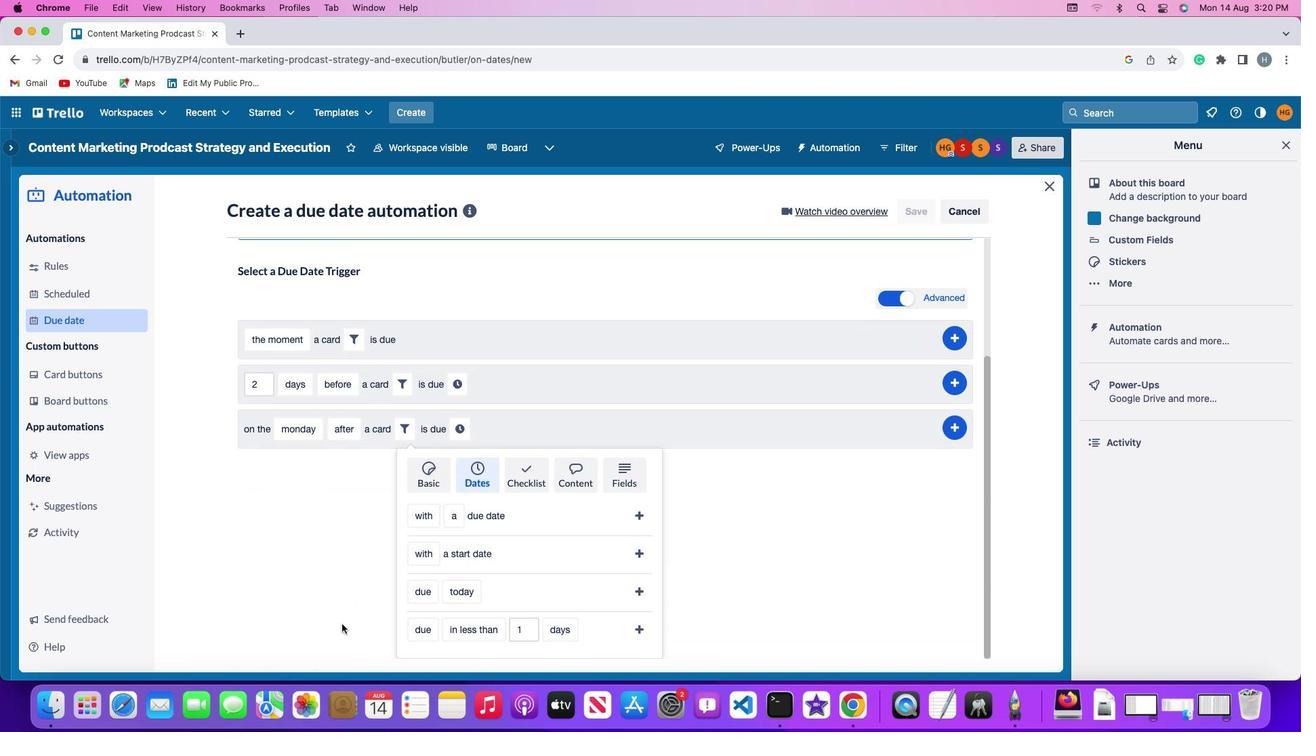 
Action: Mouse moved to (419, 588)
Screenshot: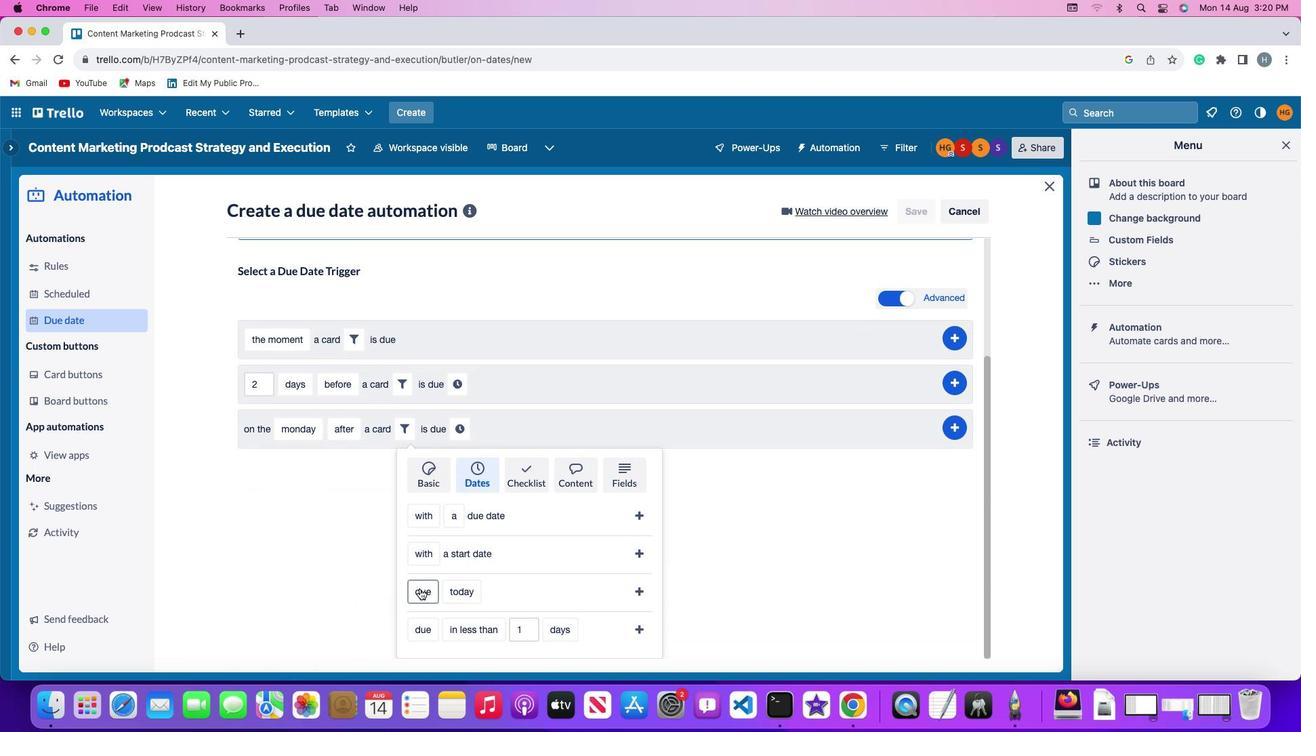 
Action: Mouse pressed left at (419, 588)
Screenshot: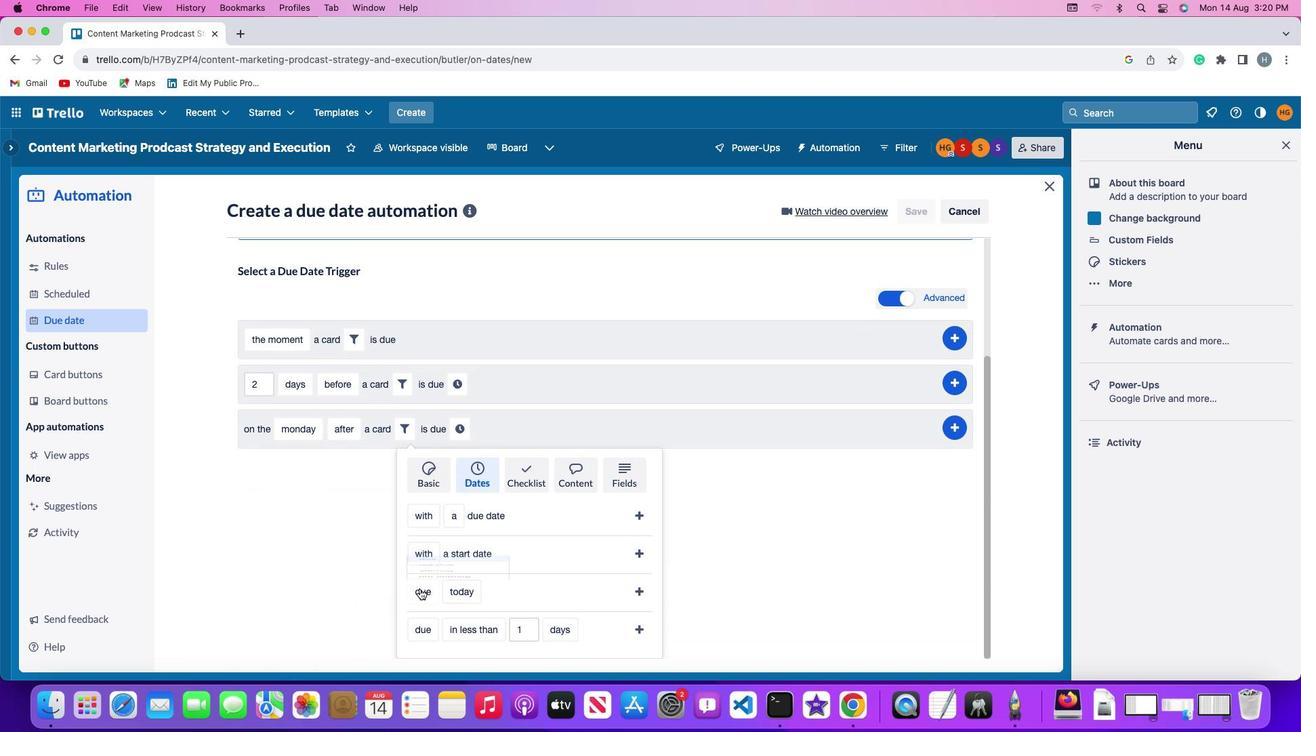 
Action: Mouse moved to (441, 541)
Screenshot: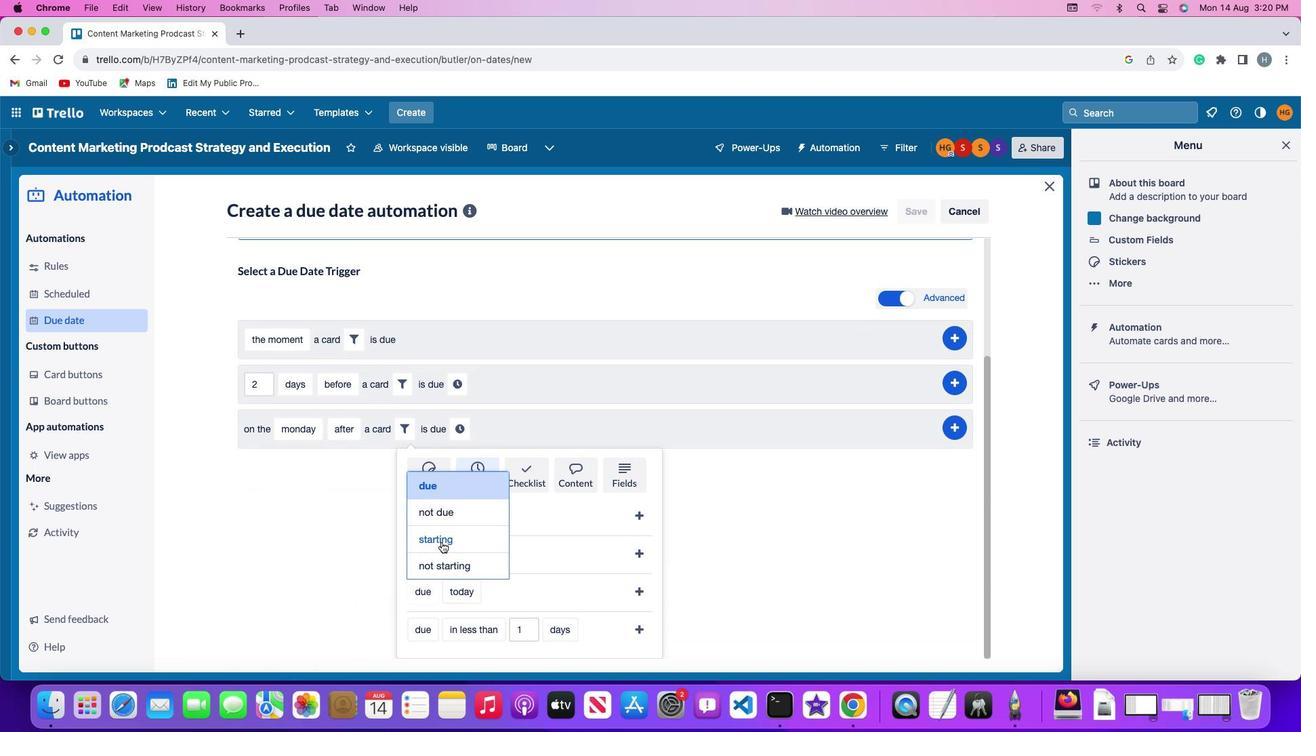 
Action: Mouse pressed left at (441, 541)
Screenshot: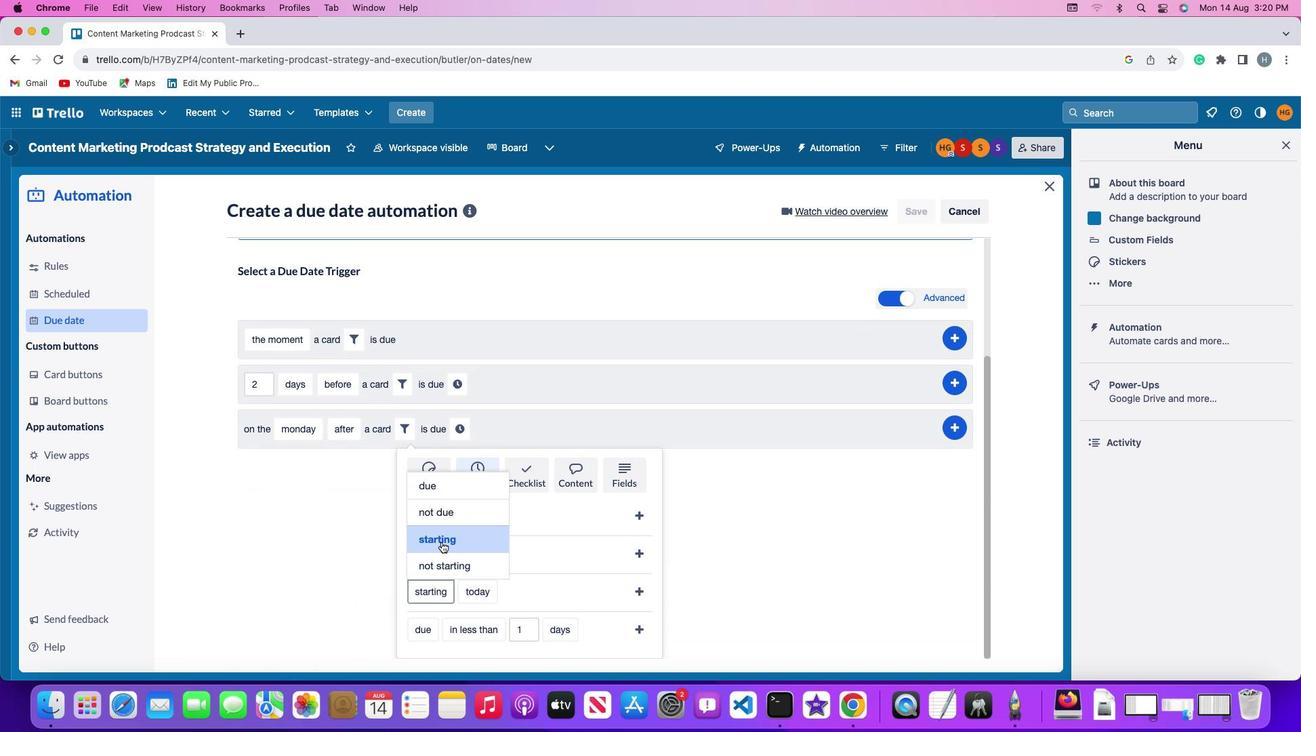 
Action: Mouse moved to (470, 602)
Screenshot: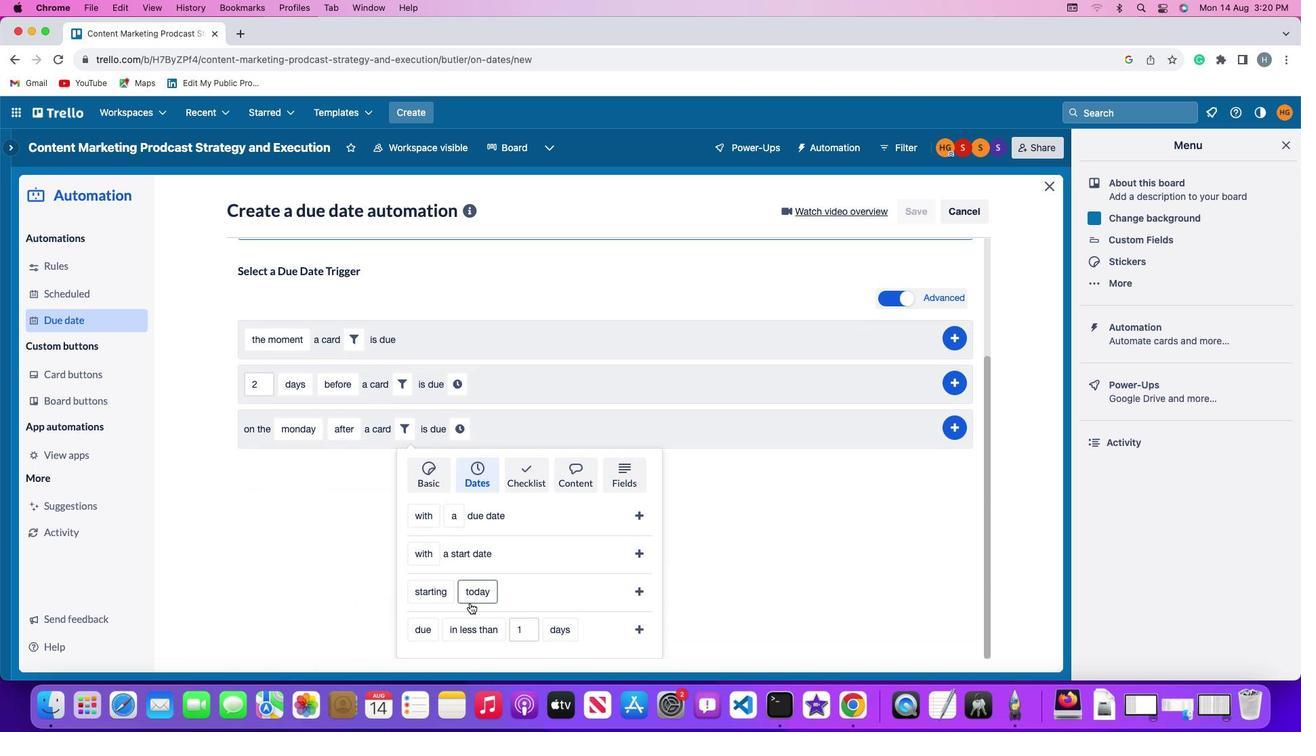 
Action: Mouse pressed left at (470, 602)
Screenshot: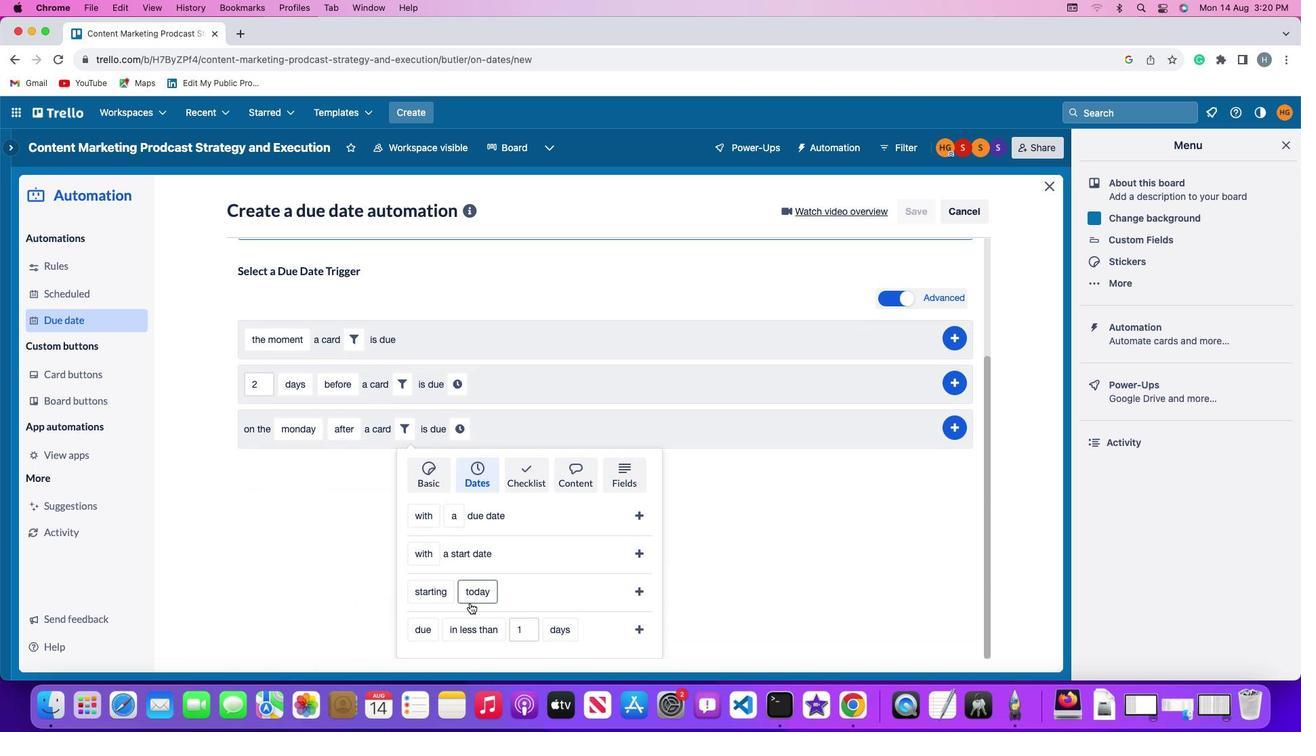 
Action: Mouse moved to (488, 537)
Screenshot: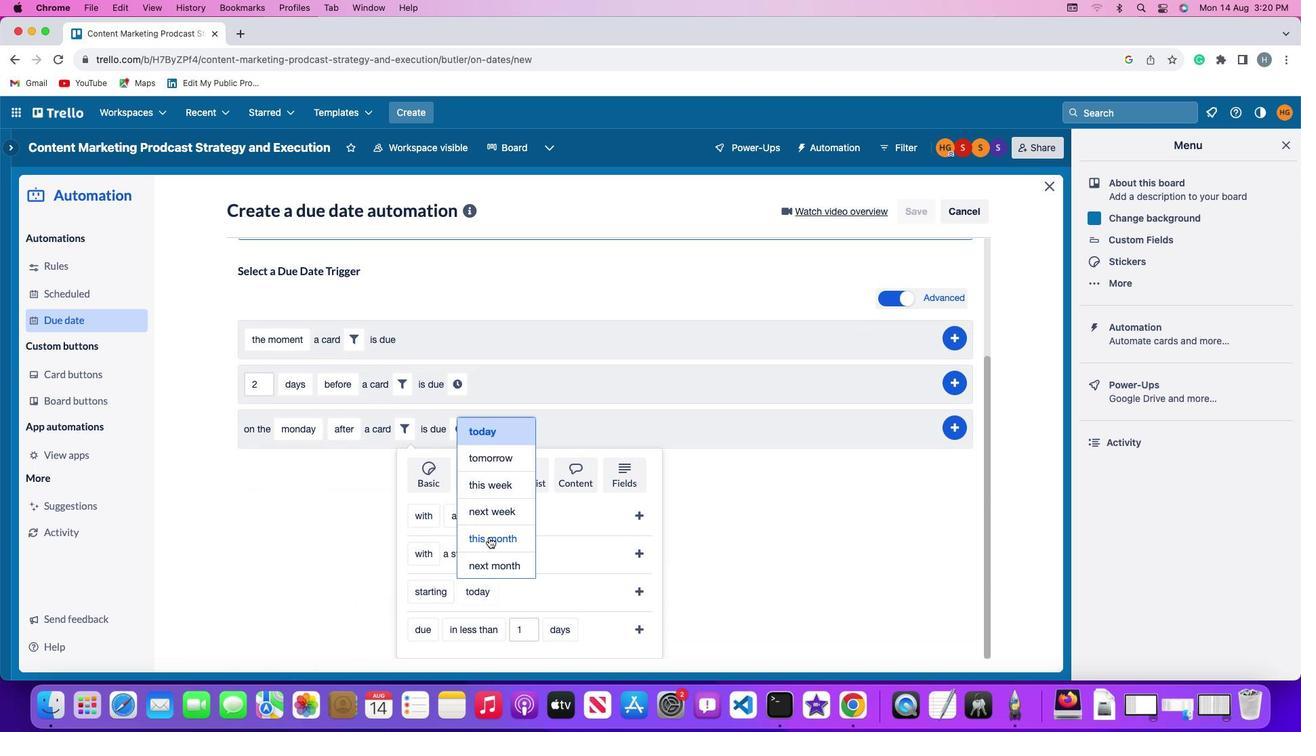 
Action: Mouse pressed left at (488, 537)
Screenshot: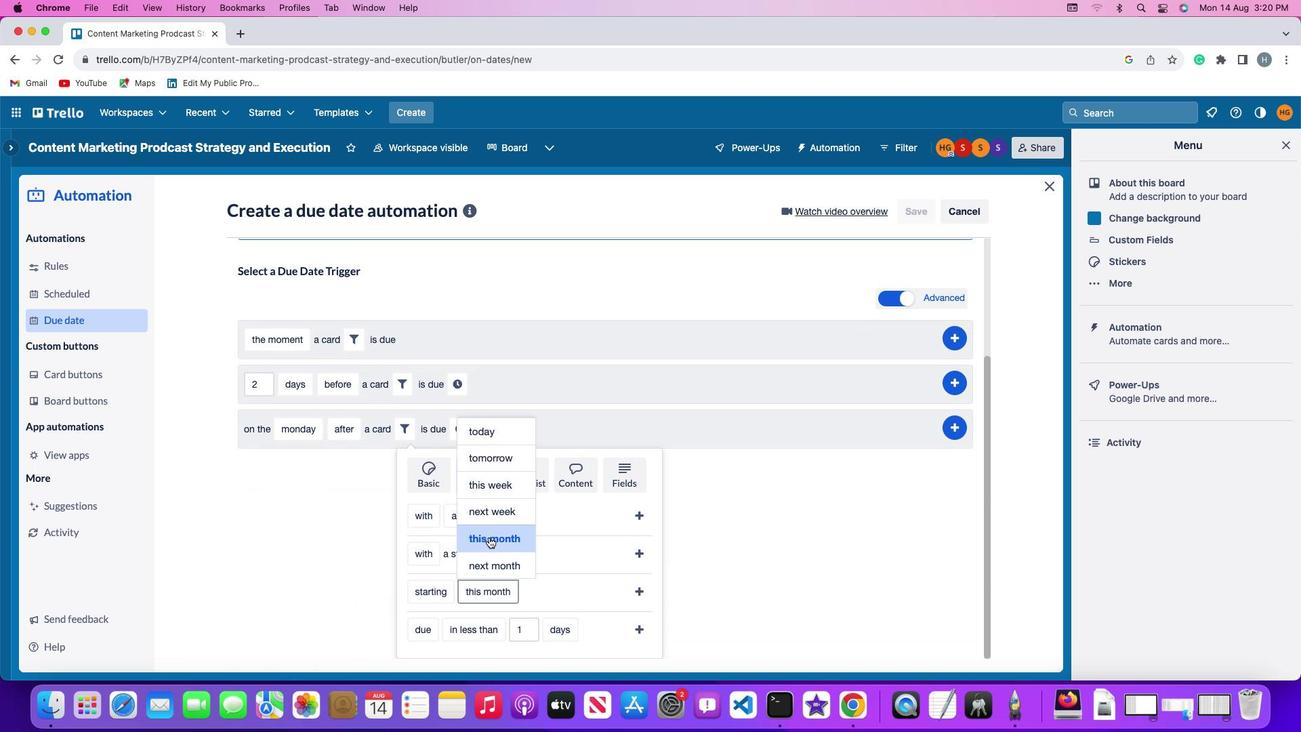 
Action: Mouse moved to (642, 589)
Screenshot: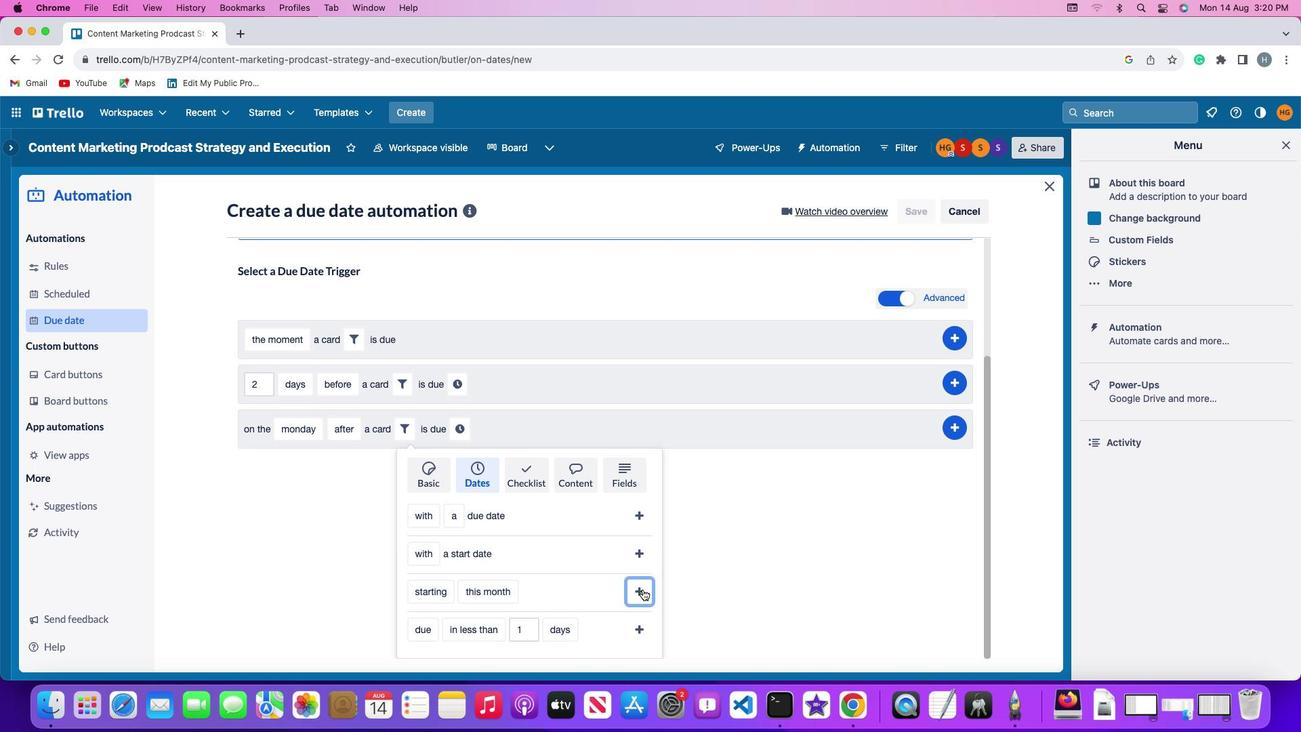 
Action: Mouse pressed left at (642, 589)
Screenshot: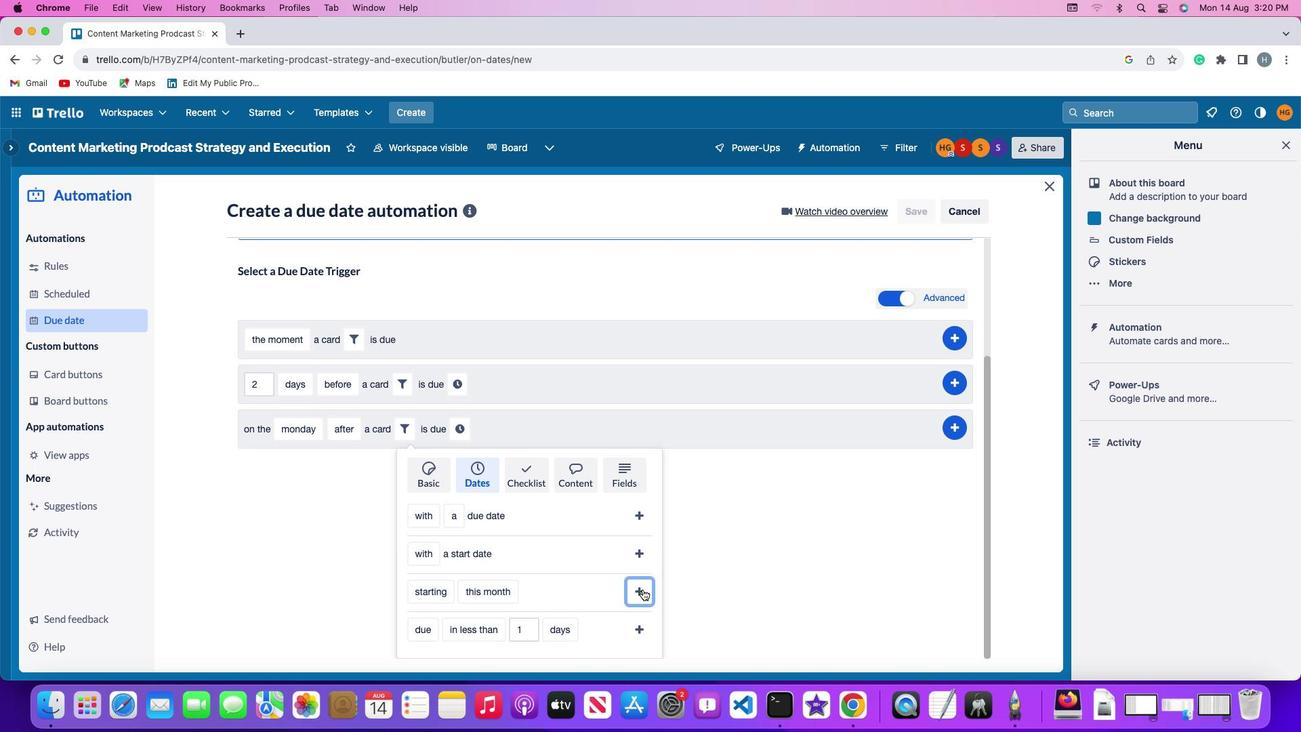 
Action: Mouse moved to (581, 587)
Screenshot: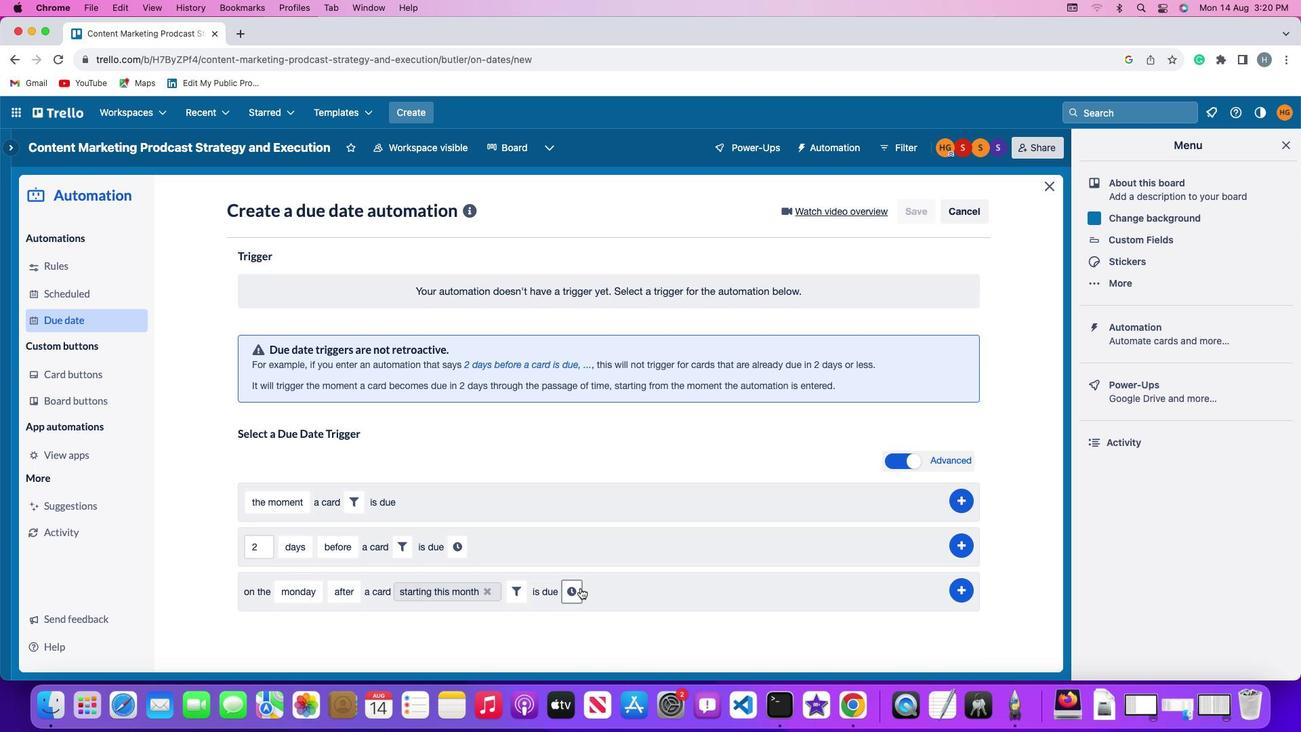 
Action: Mouse pressed left at (581, 587)
Screenshot: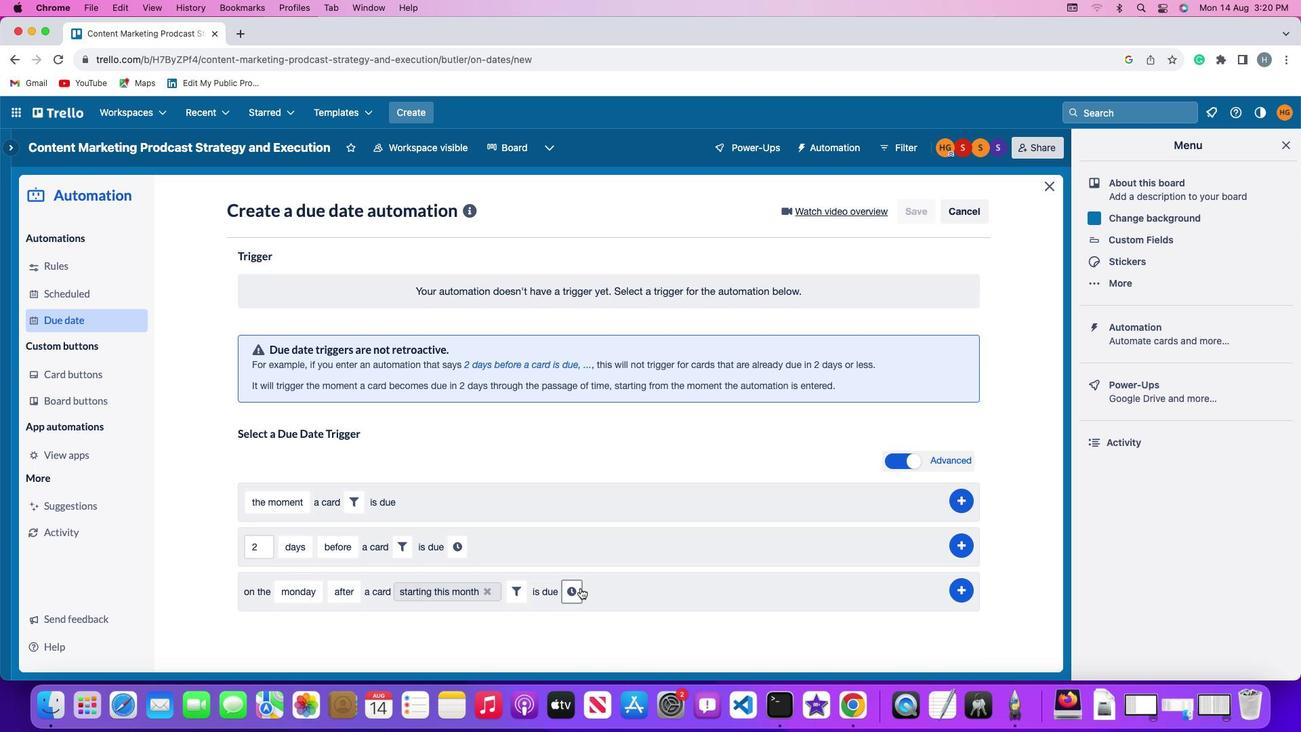 
Action: Mouse moved to (608, 595)
Screenshot: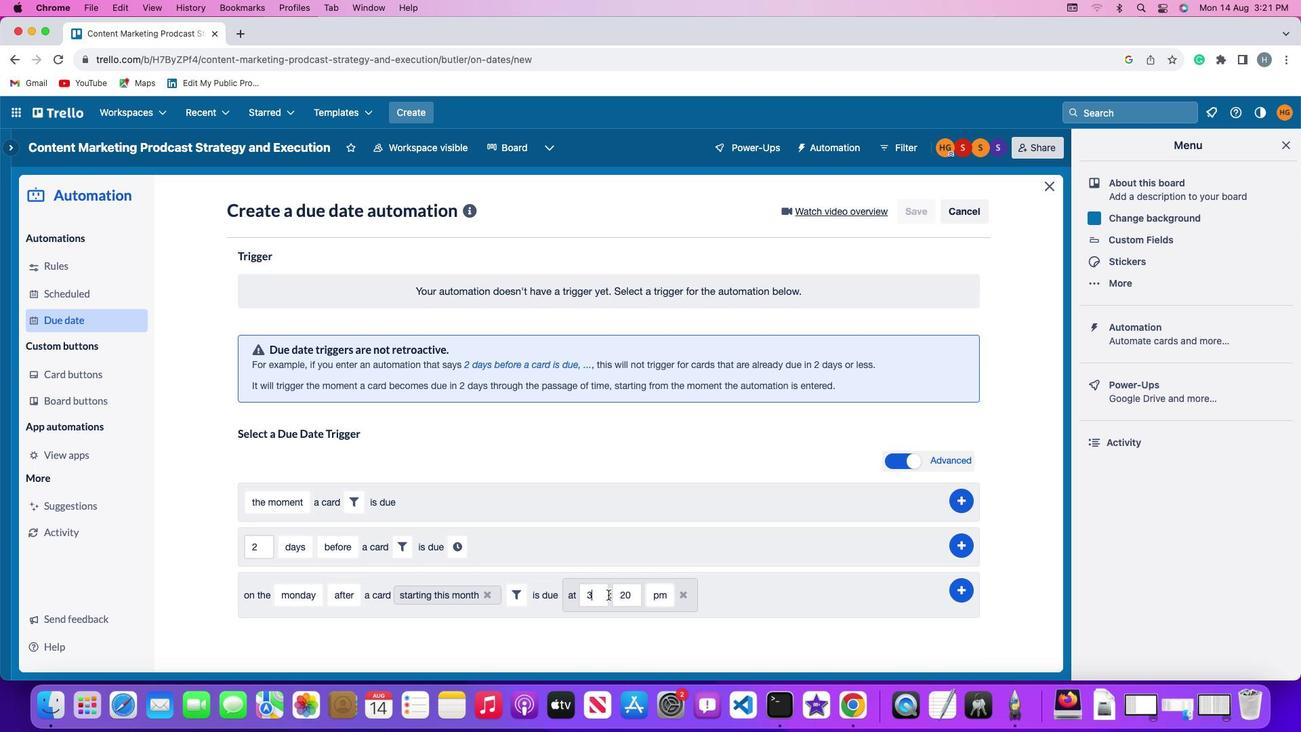 
Action: Mouse pressed left at (608, 595)
Screenshot: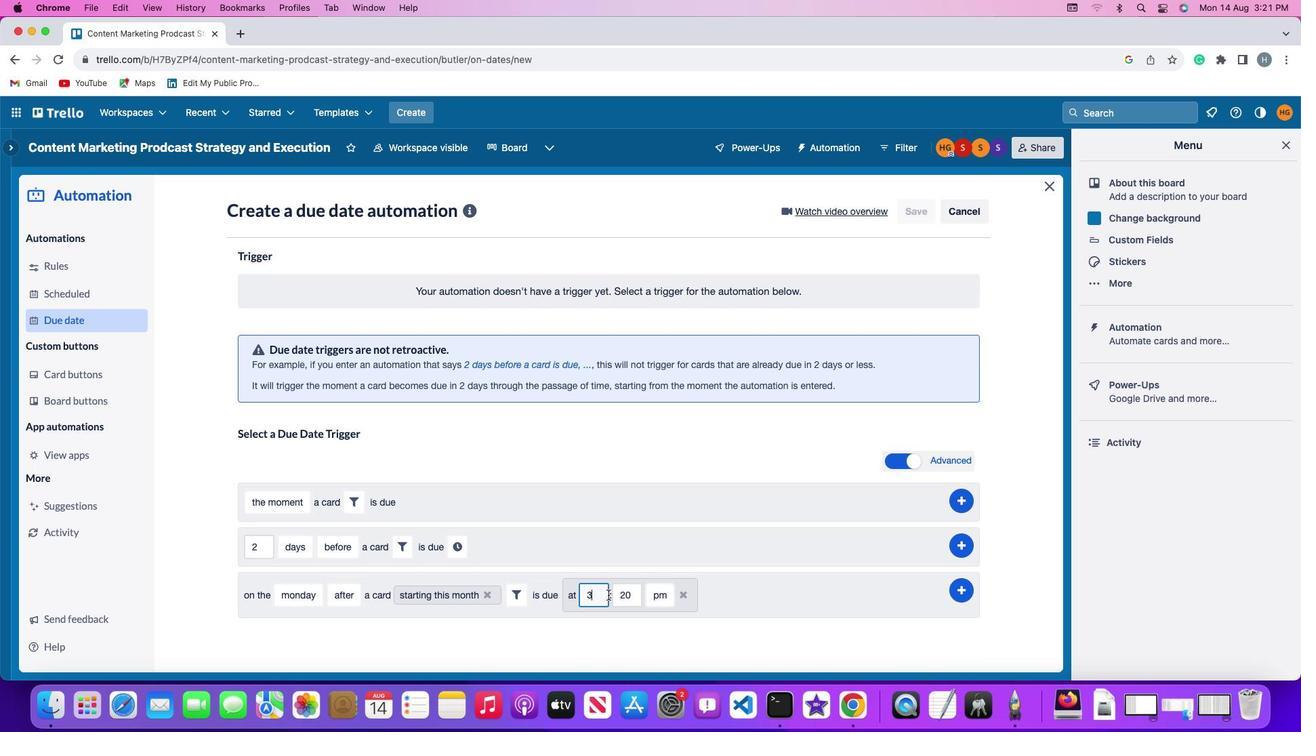 
Action: Mouse moved to (608, 594)
Screenshot: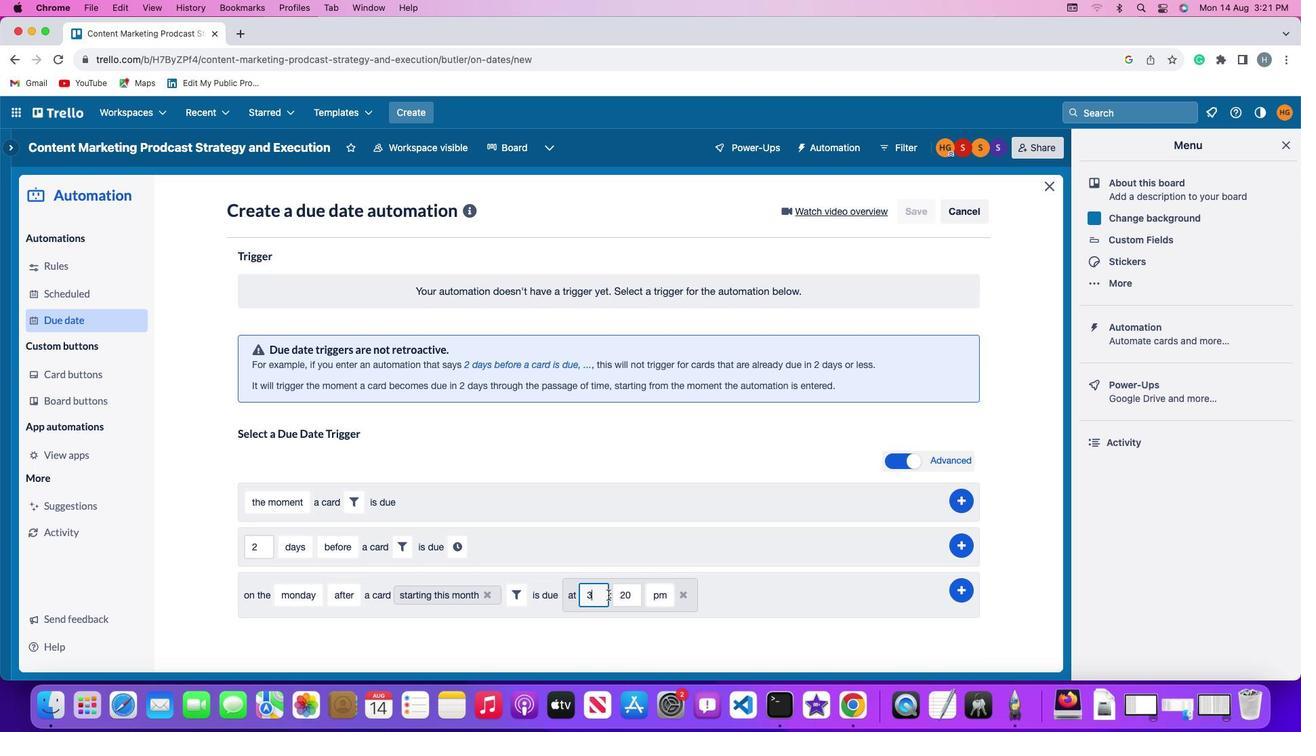 
Action: Key pressed Key.backspace'1''1'
Screenshot: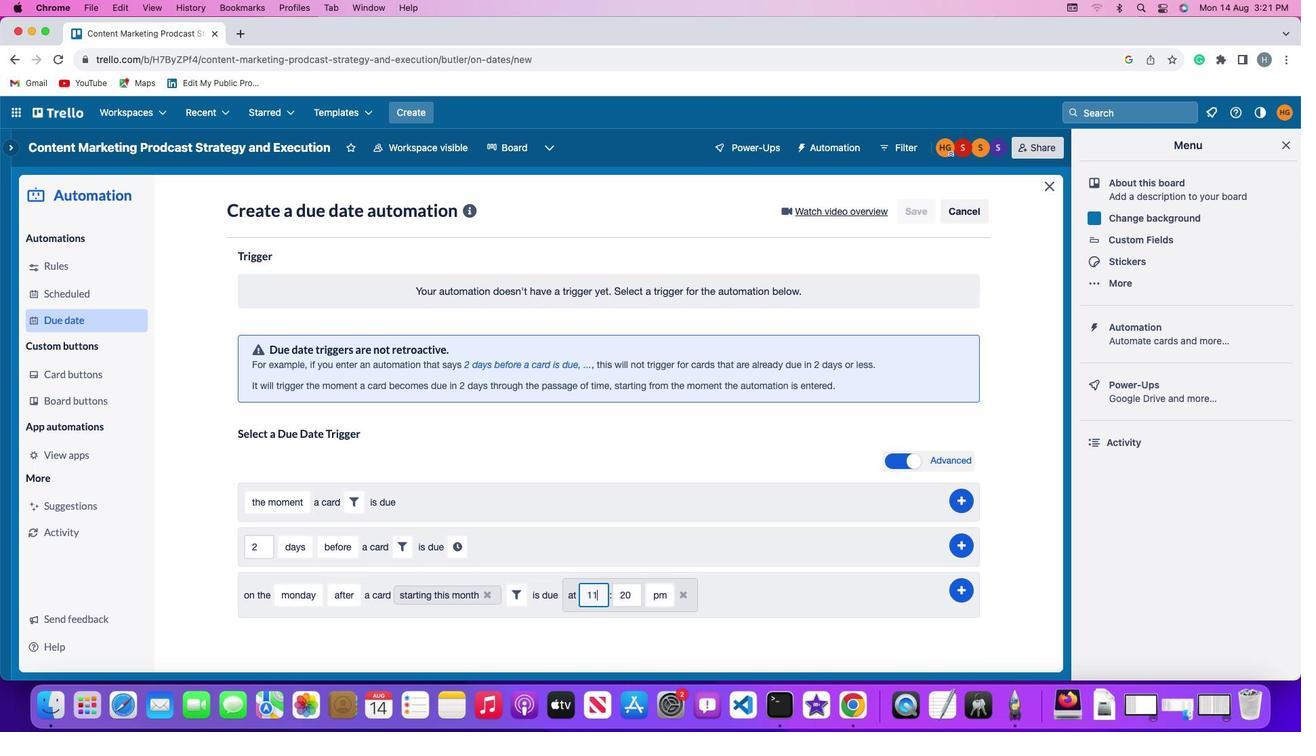 
Action: Mouse moved to (638, 596)
Screenshot: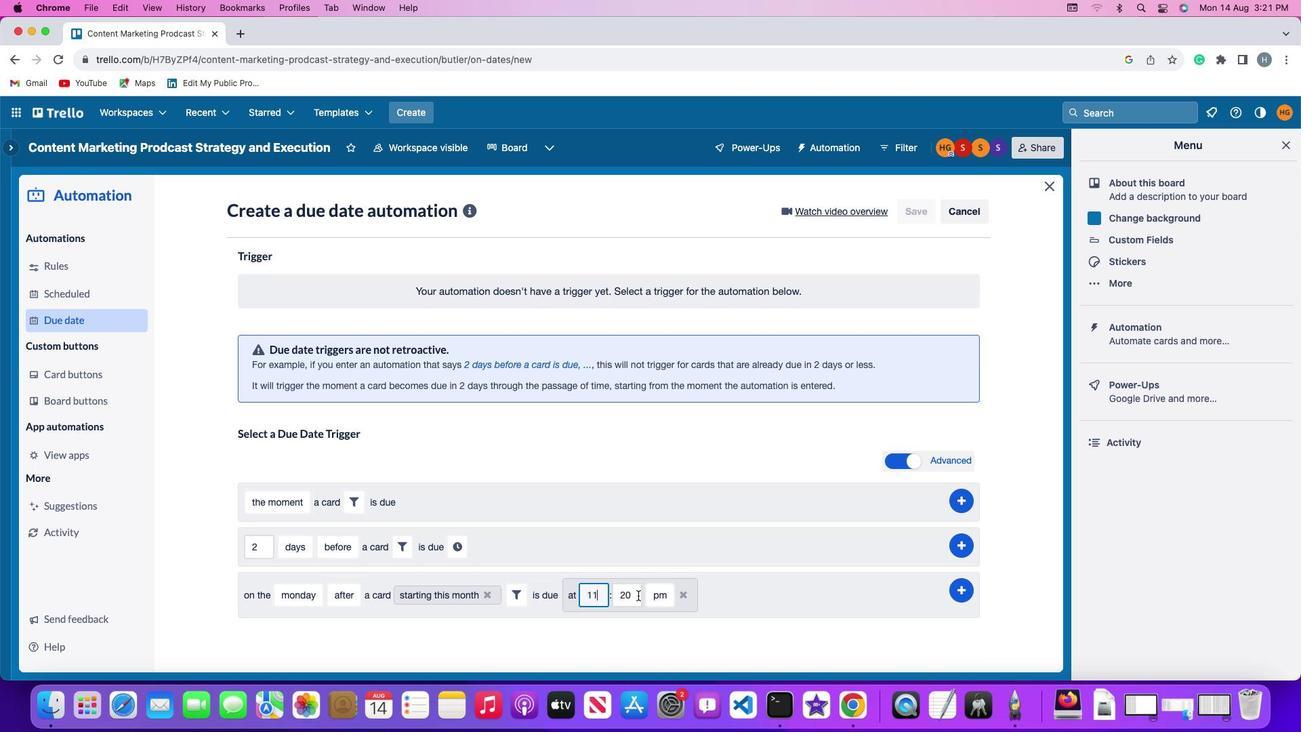 
Action: Mouse pressed left at (638, 596)
Screenshot: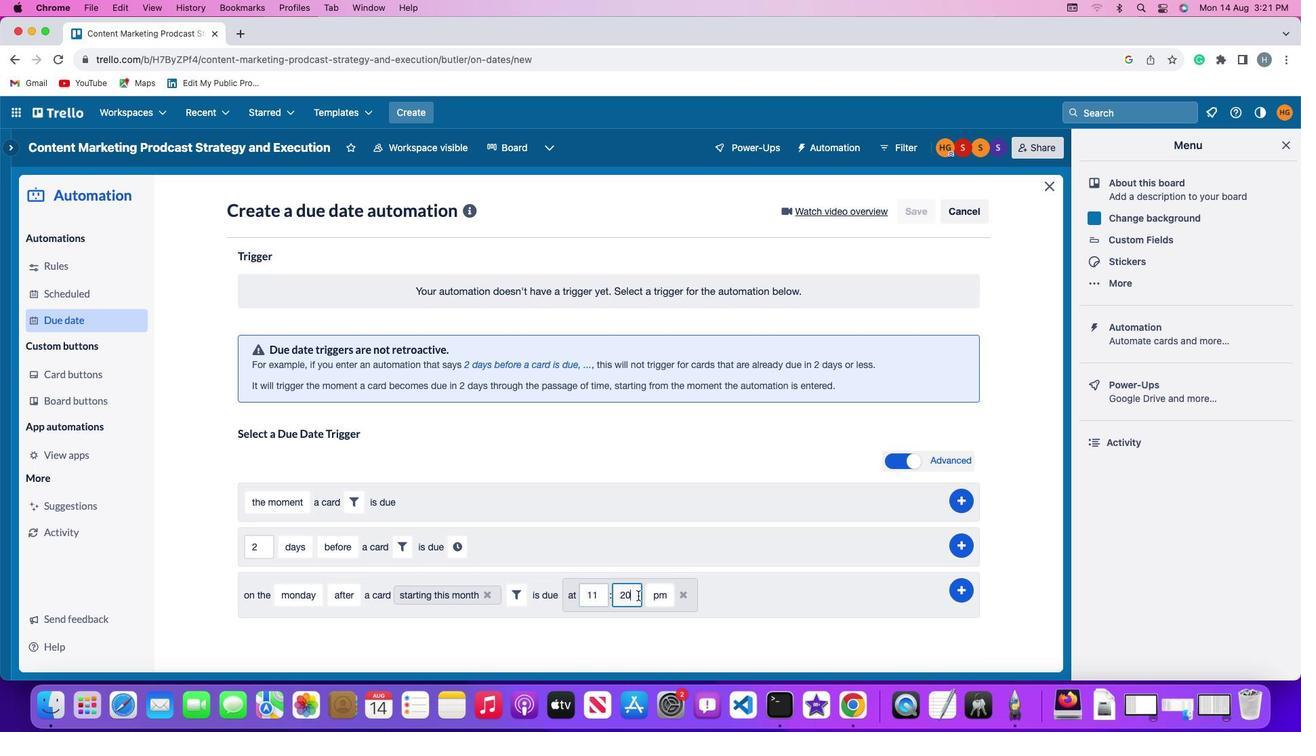 
Action: Key pressed Key.backspaceKey.backspace'0''0'
Screenshot: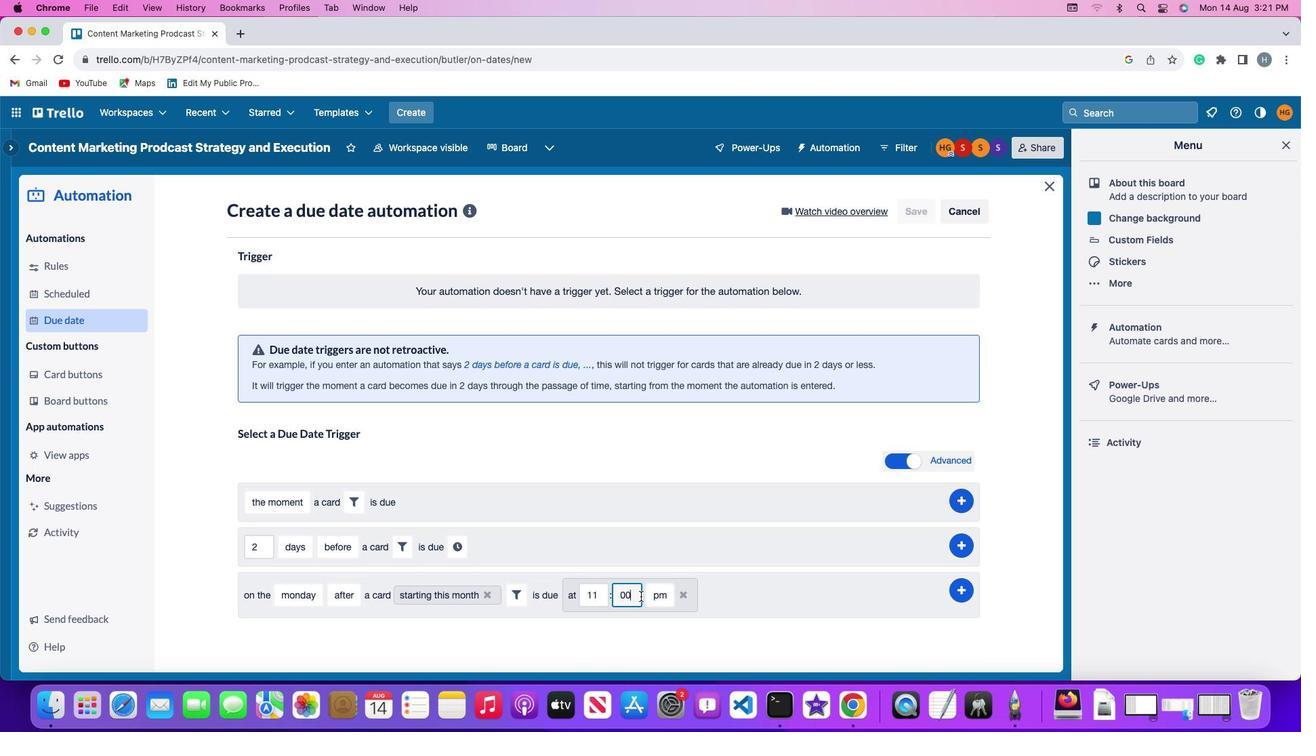 
Action: Mouse moved to (674, 598)
Screenshot: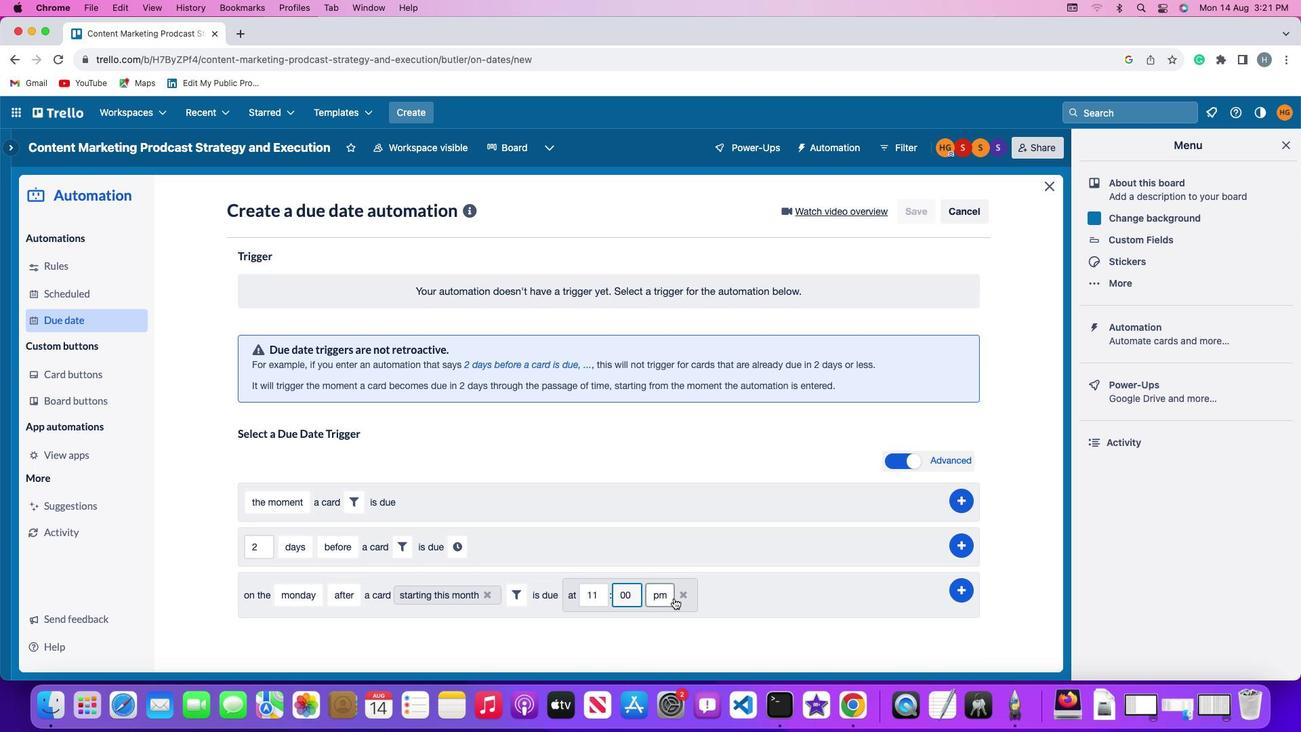 
Action: Mouse pressed left at (674, 598)
Screenshot: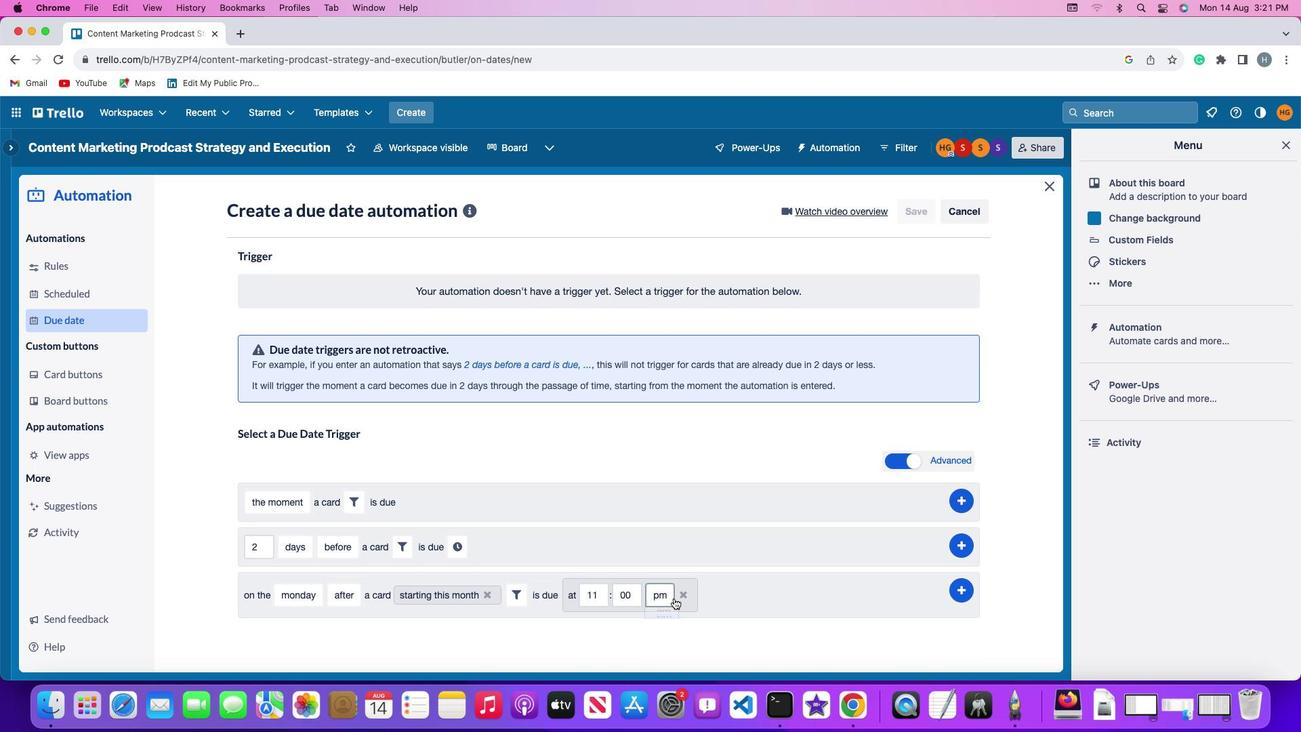 
Action: Mouse moved to (659, 621)
Screenshot: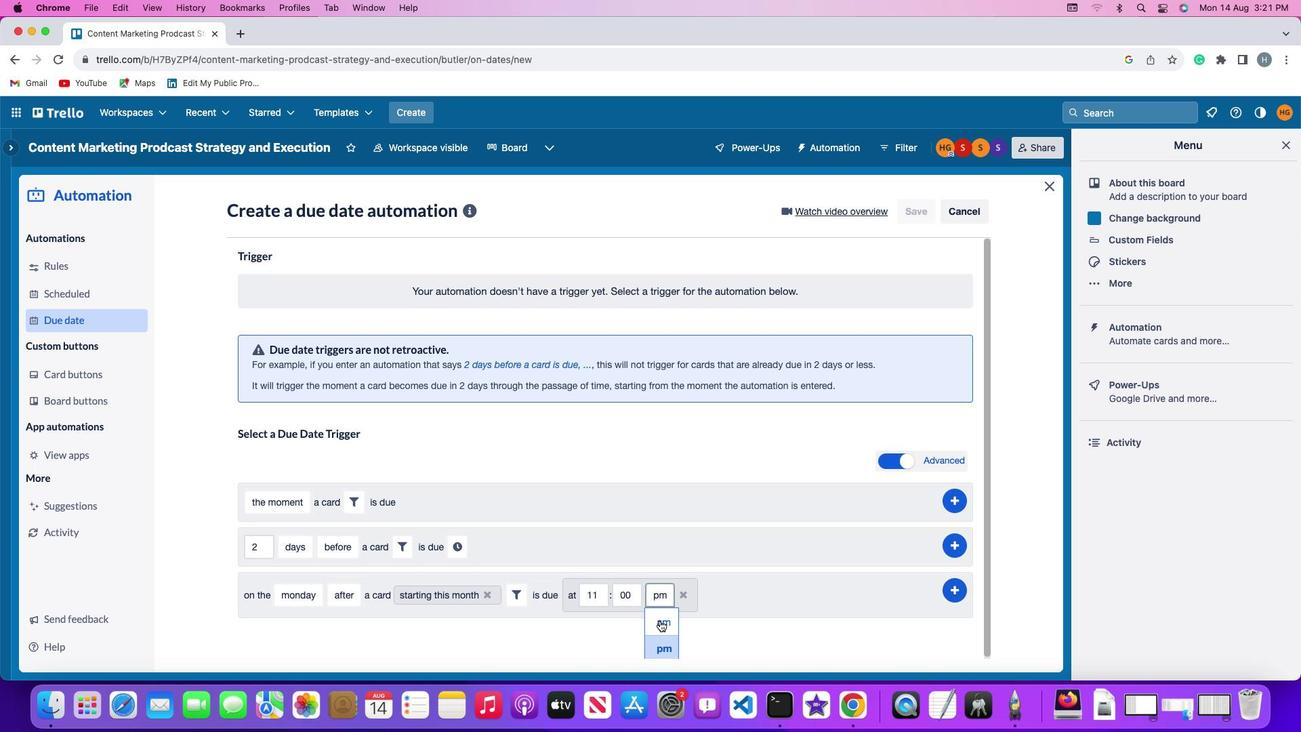 
Action: Mouse pressed left at (659, 621)
Screenshot: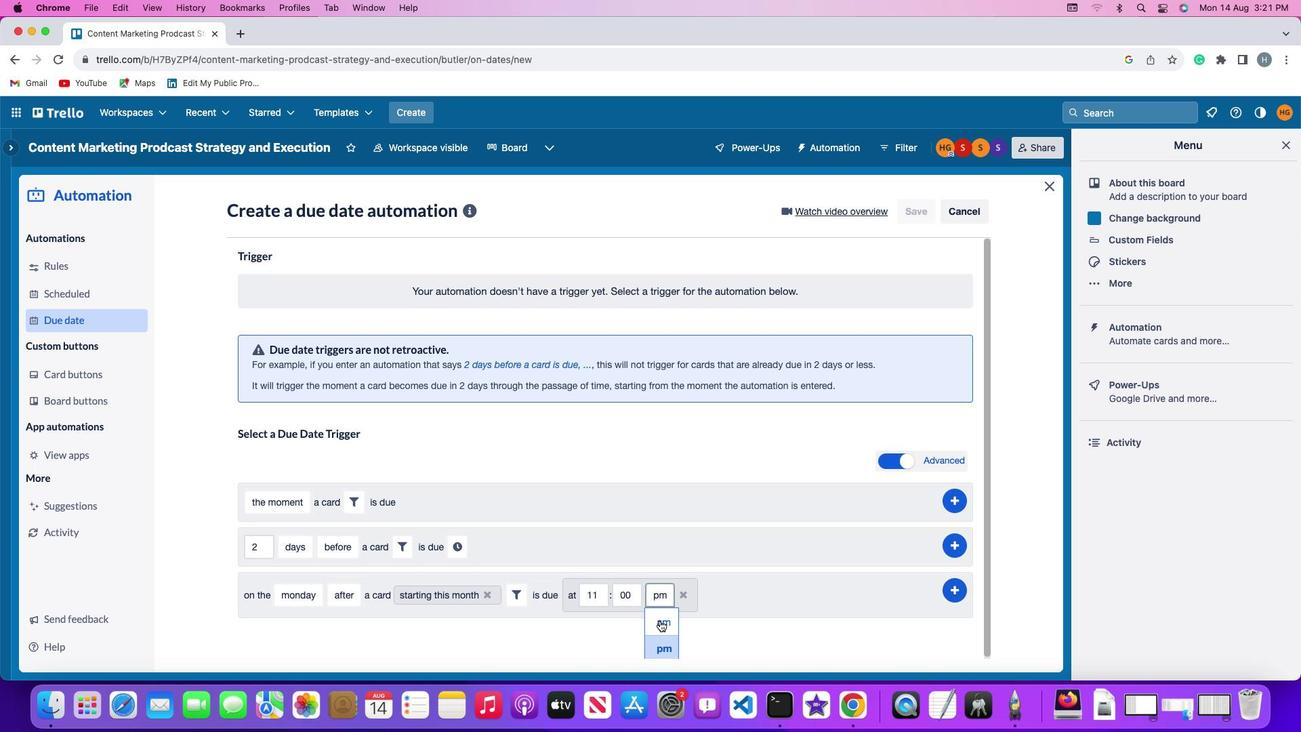 
Action: Mouse moved to (962, 591)
Screenshot: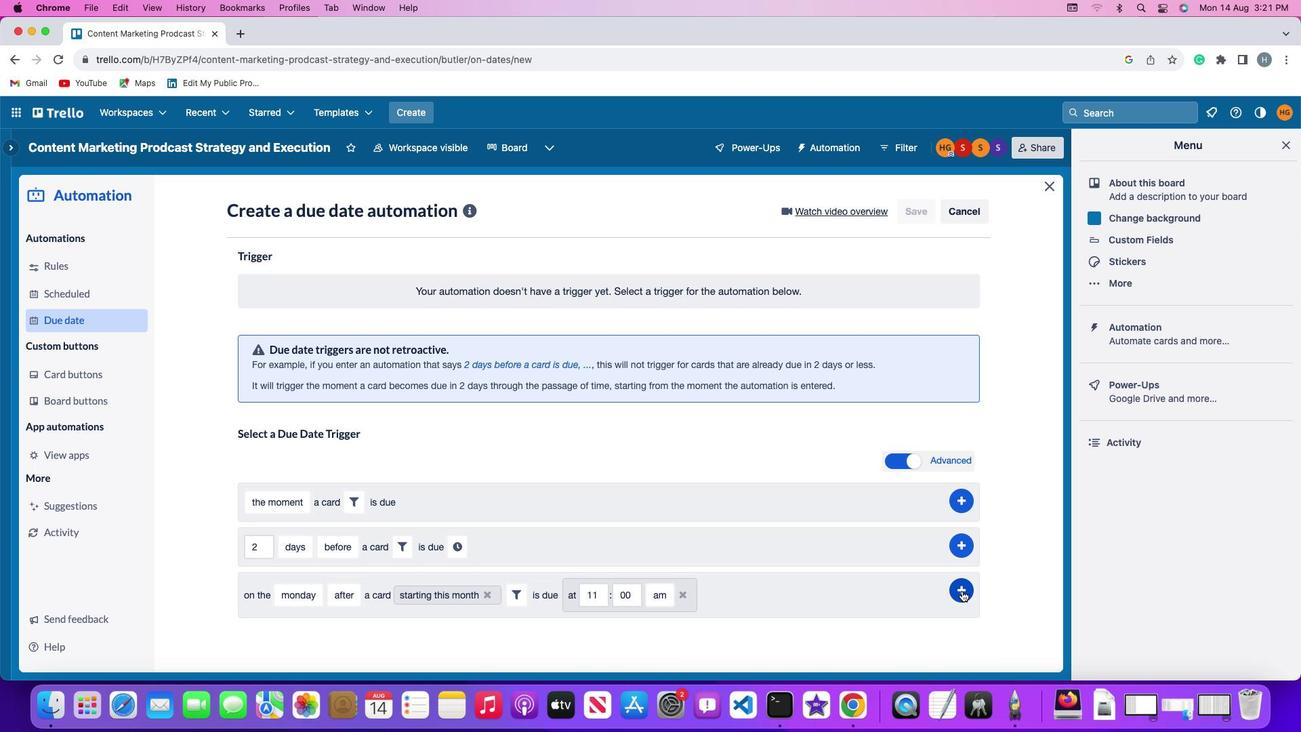 
Action: Mouse pressed left at (962, 591)
Screenshot: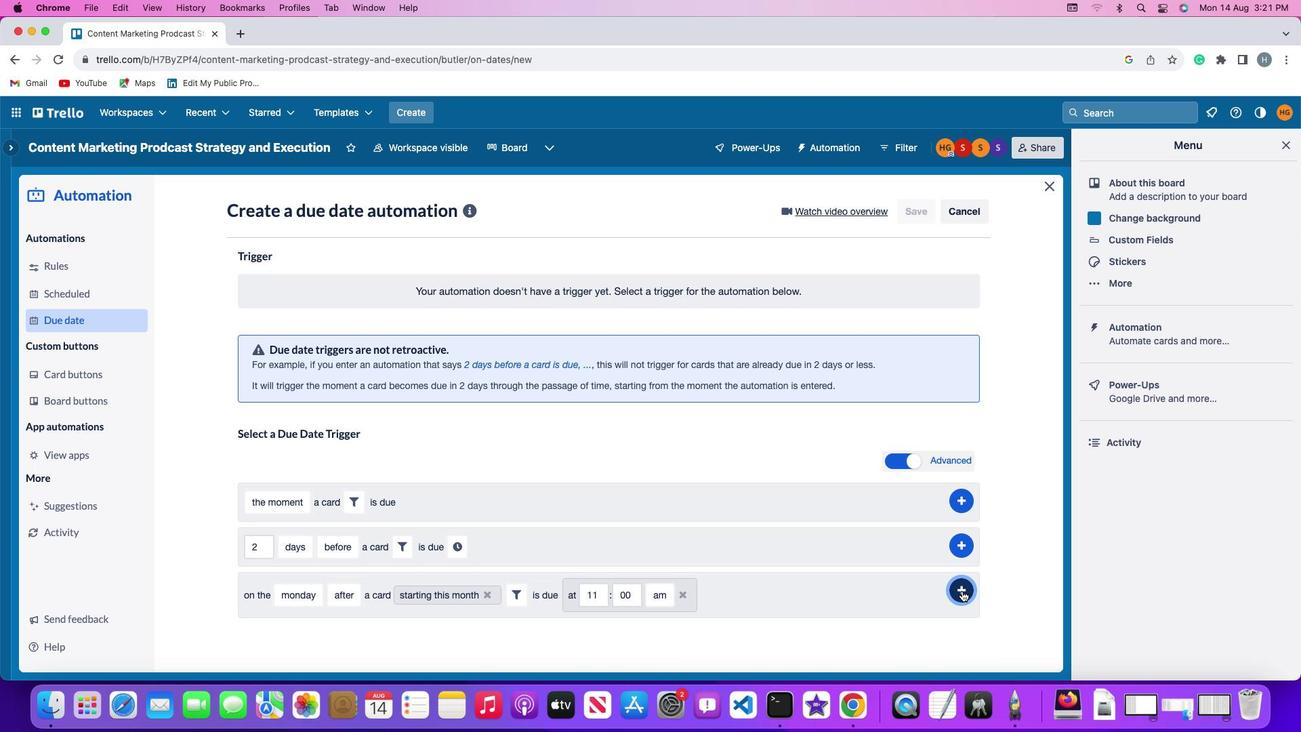 
Action: Mouse moved to (1002, 428)
Screenshot: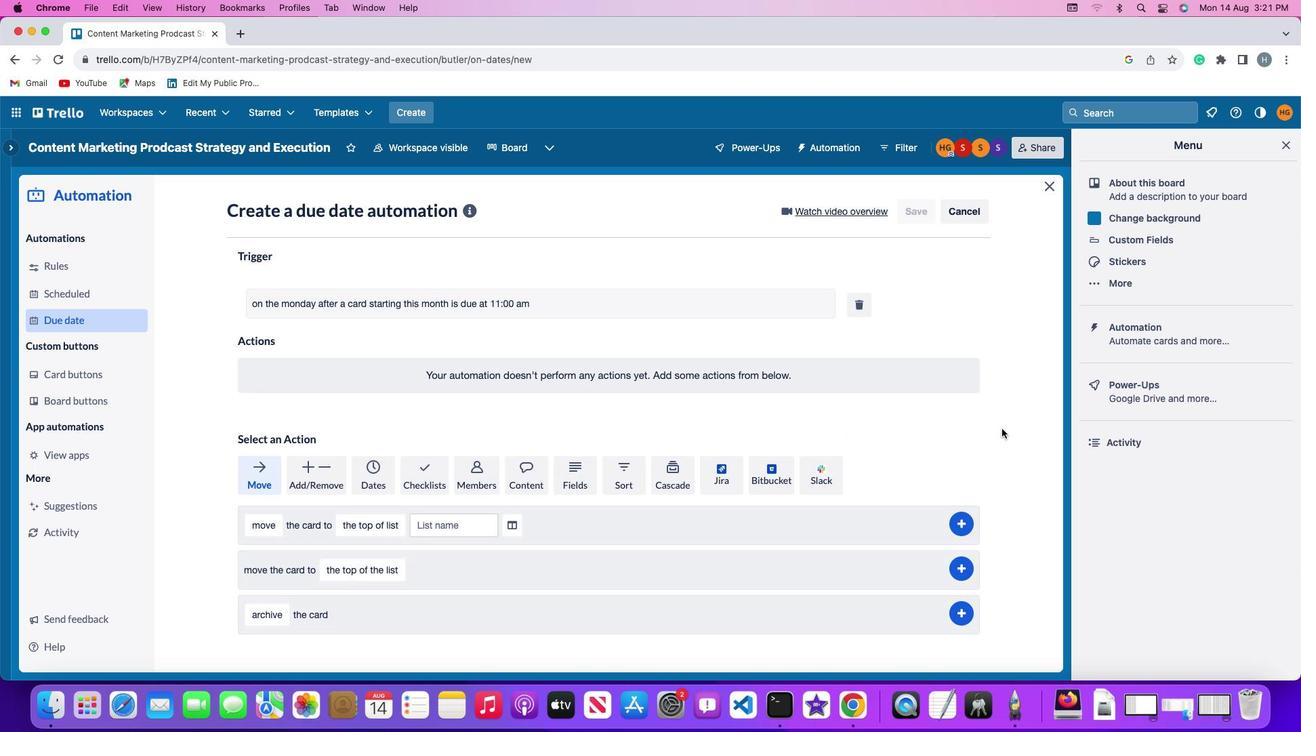
